 Task: Create ChildIssue0000000625 as Child Issue of Issue Issue0000000313 in Backlog  in Scrum Project Project0000000063 in Jira. Create ChildIssue0000000626 as Child Issue of Issue Issue0000000313 in Backlog  in Scrum Project Project0000000063 in Jira. Create ChildIssue0000000627 as Child Issue of Issue Issue0000000314 in Backlog  in Scrum Project Project0000000063 in Jira. Create ChildIssue0000000628 as Child Issue of Issue Issue0000000314 in Backlog  in Scrum Project Project0000000063 in Jira. Create ChildIssue0000000629 as Child Issue of Issue Issue0000000315 in Backlog  in Scrum Project Project0000000063 in Jira
Action: Mouse moved to (613, 549)
Screenshot: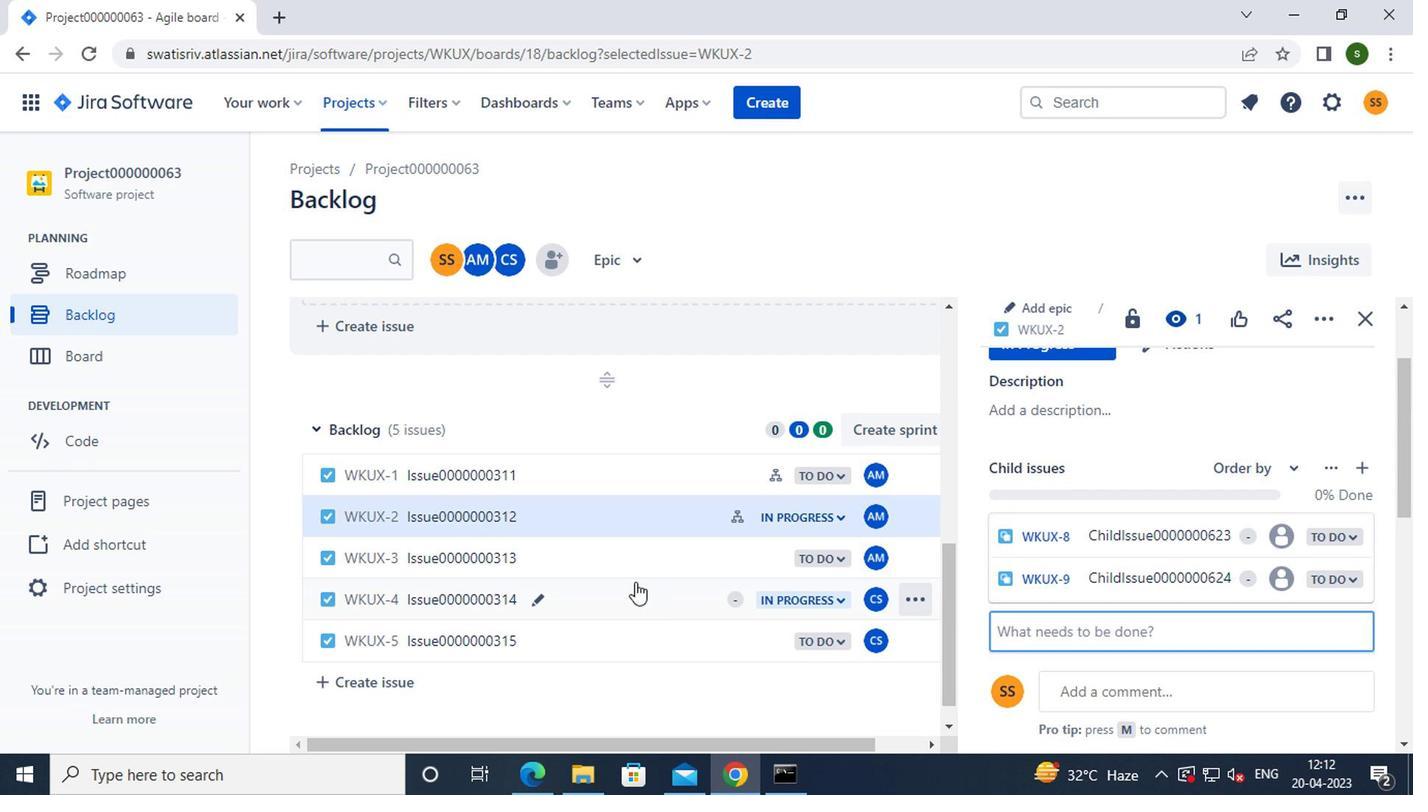 
Action: Mouse pressed left at (613, 549)
Screenshot: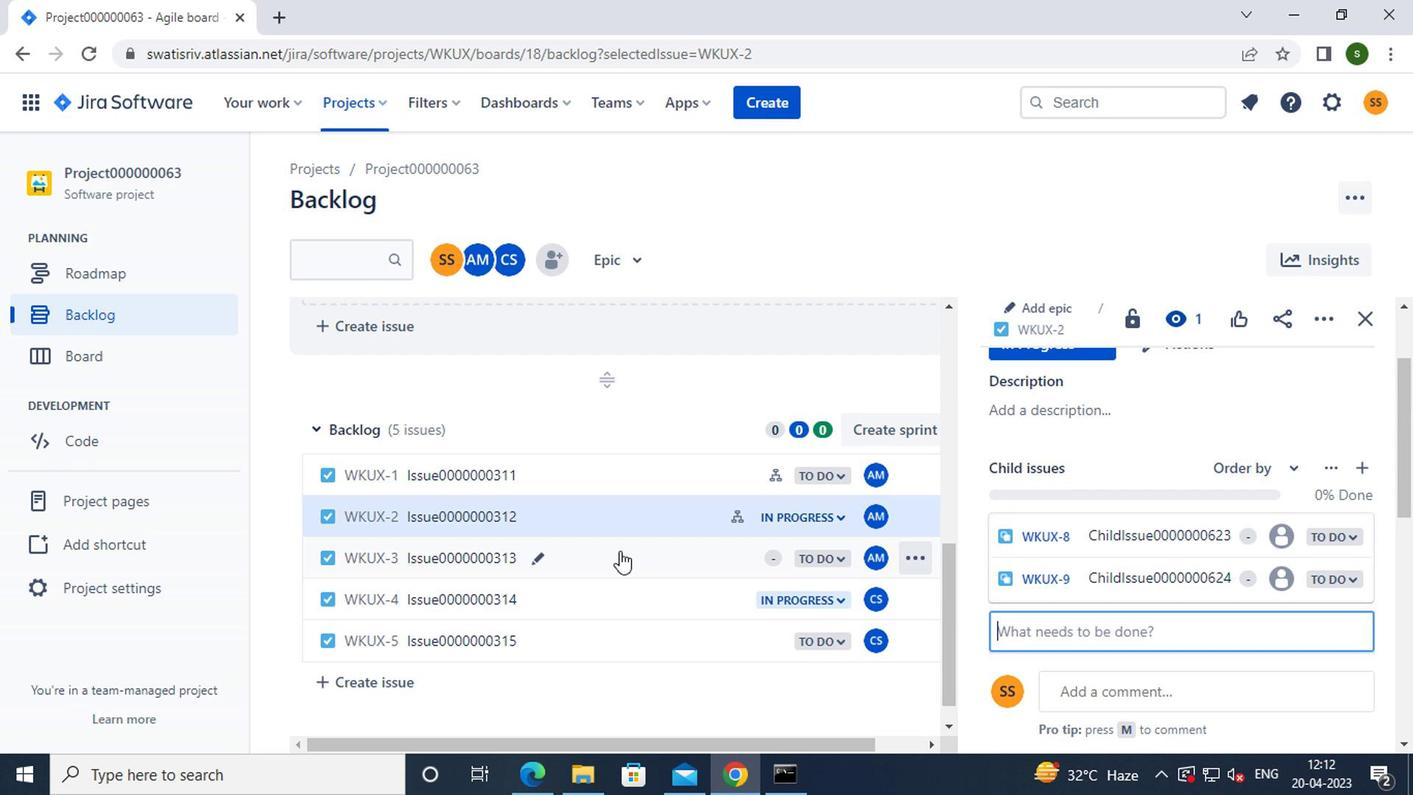 
Action: Mouse moved to (1052, 407)
Screenshot: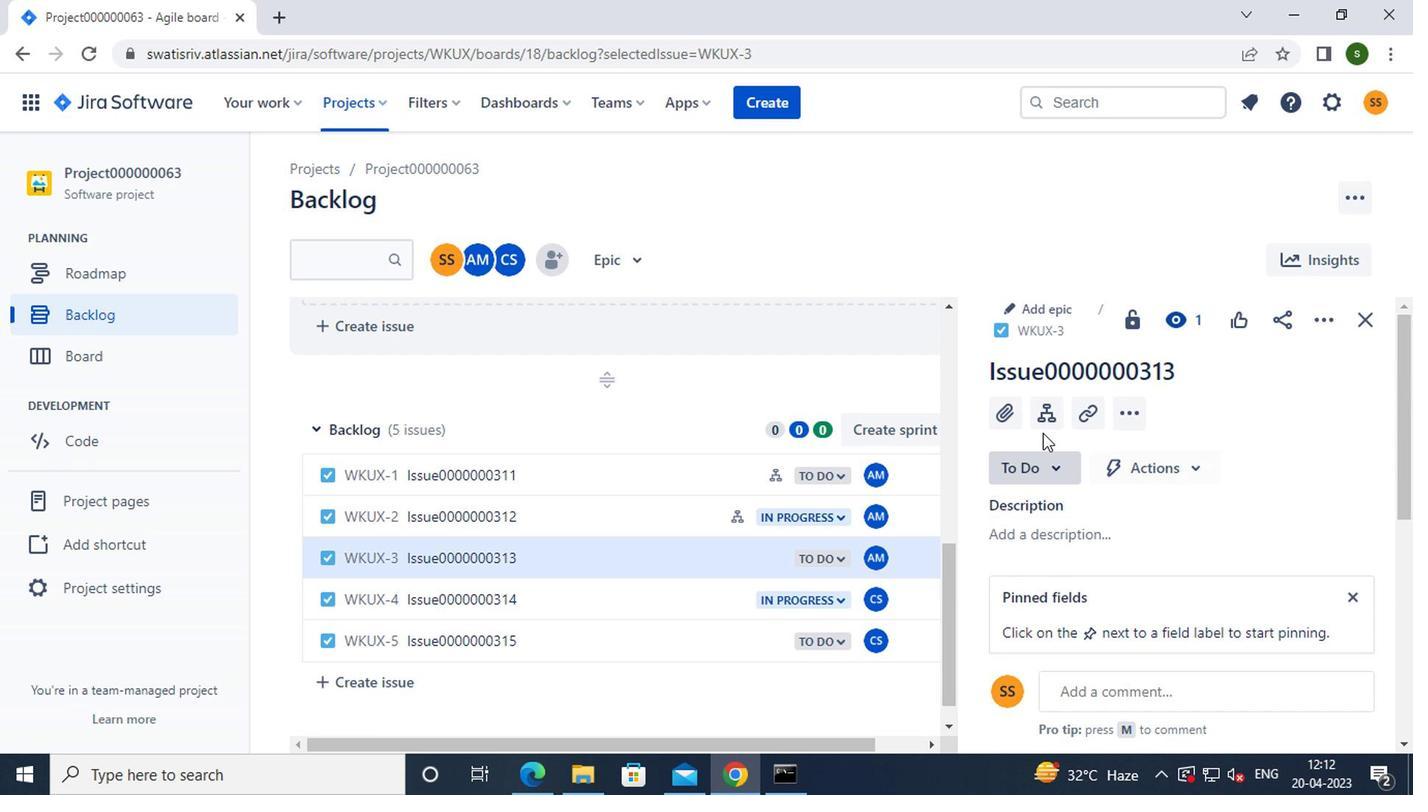 
Action: Mouse pressed left at (1052, 407)
Screenshot: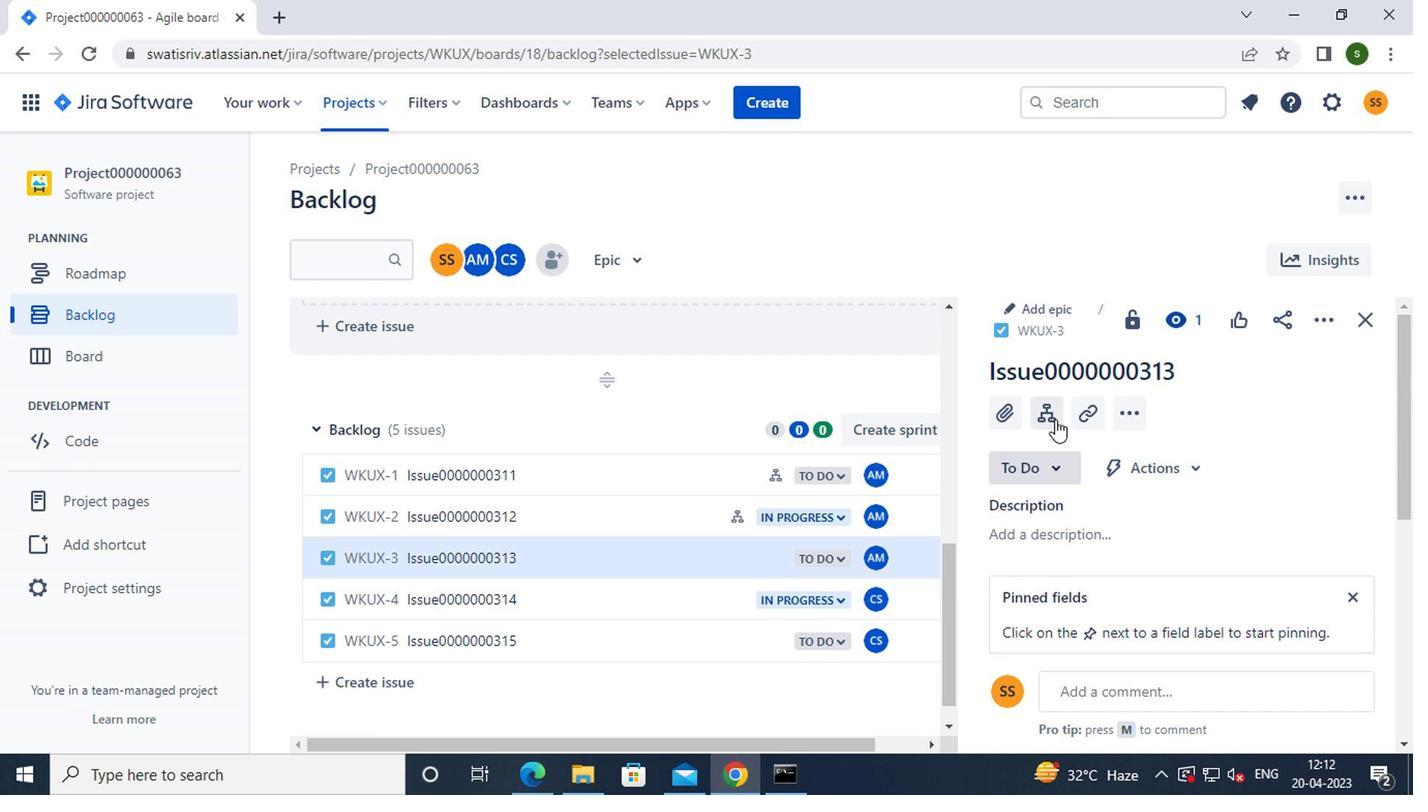 
Action: Mouse moved to (1069, 507)
Screenshot: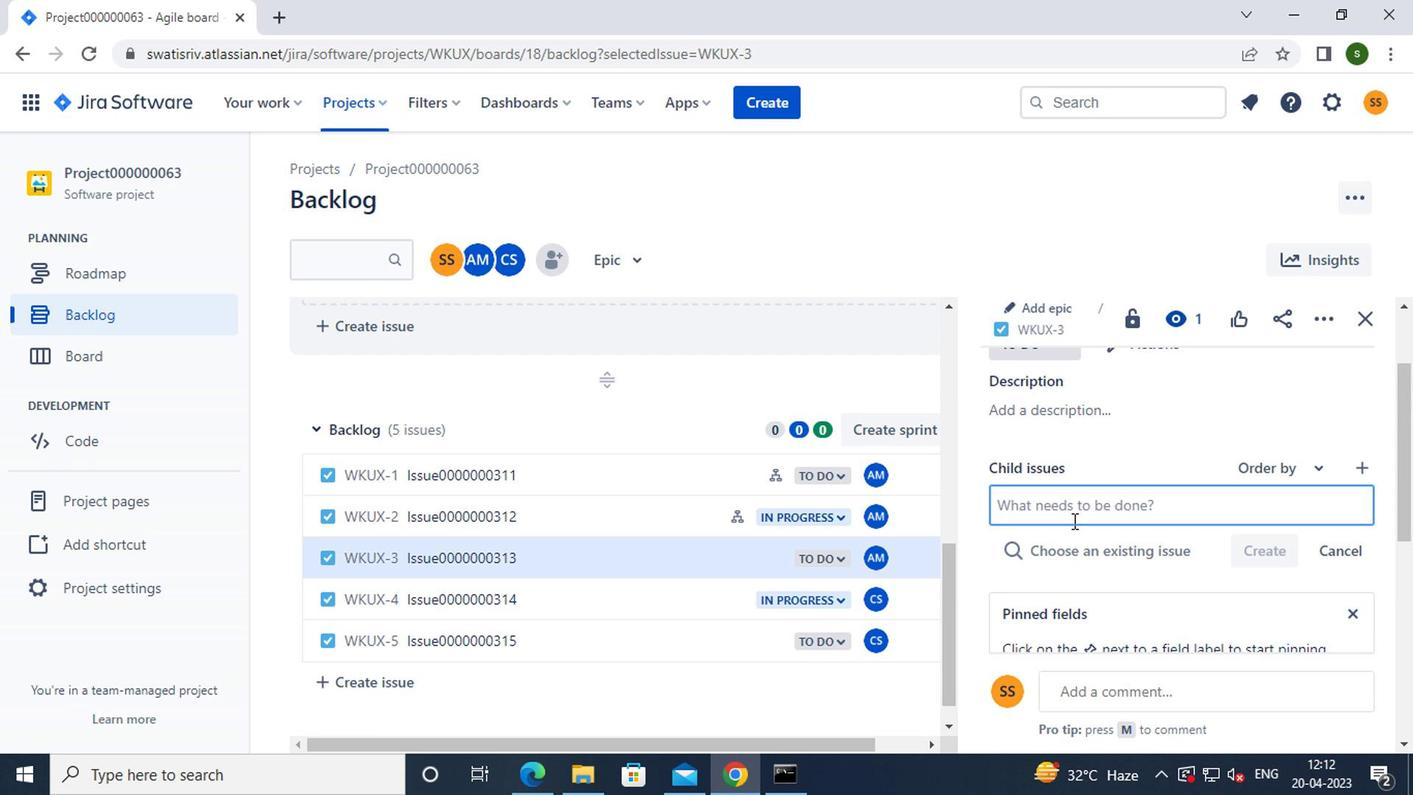 
Action: Key pressed c<Key.caps_lock>hild<Key.caps_lock>i<Key.caps_lock>ssue0000000625
Screenshot: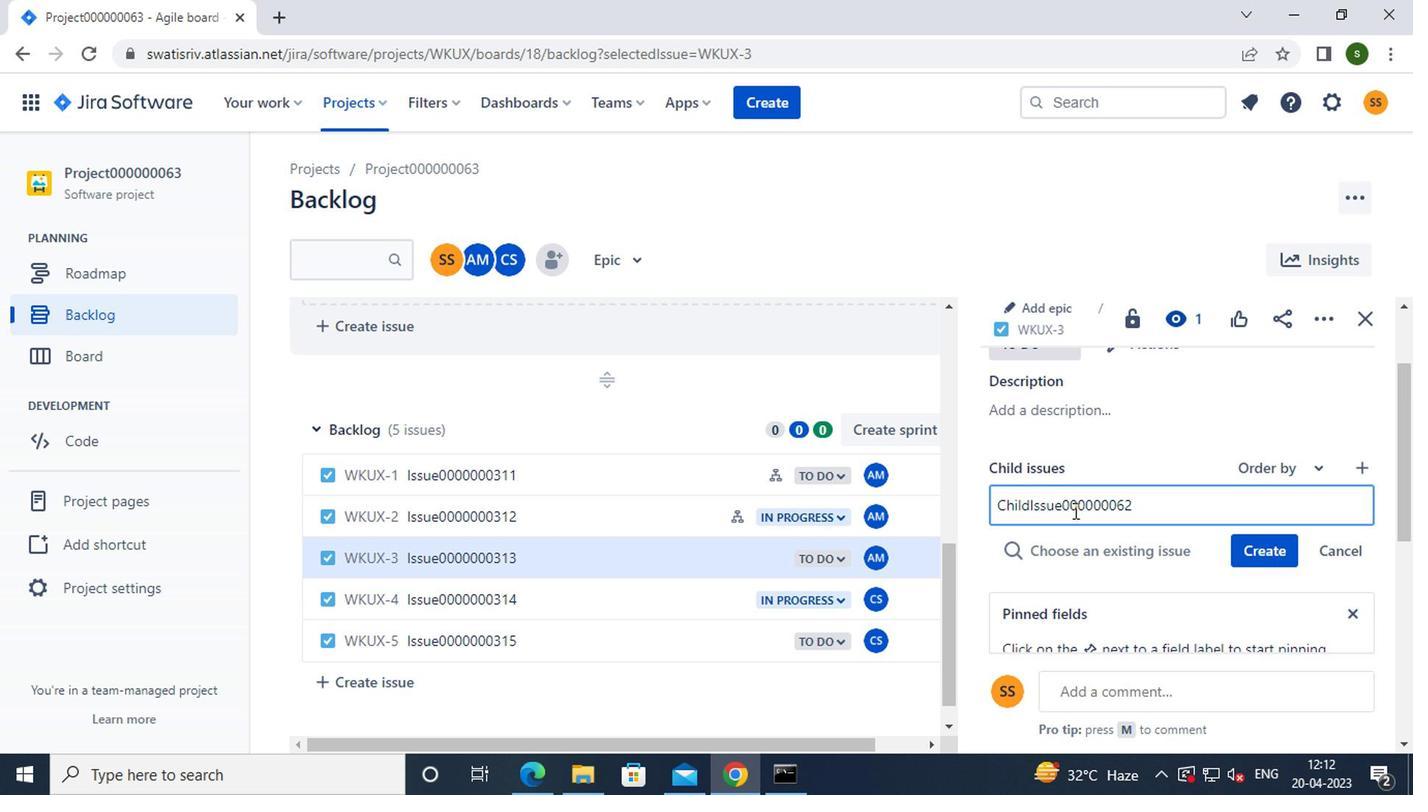 
Action: Mouse moved to (1255, 541)
Screenshot: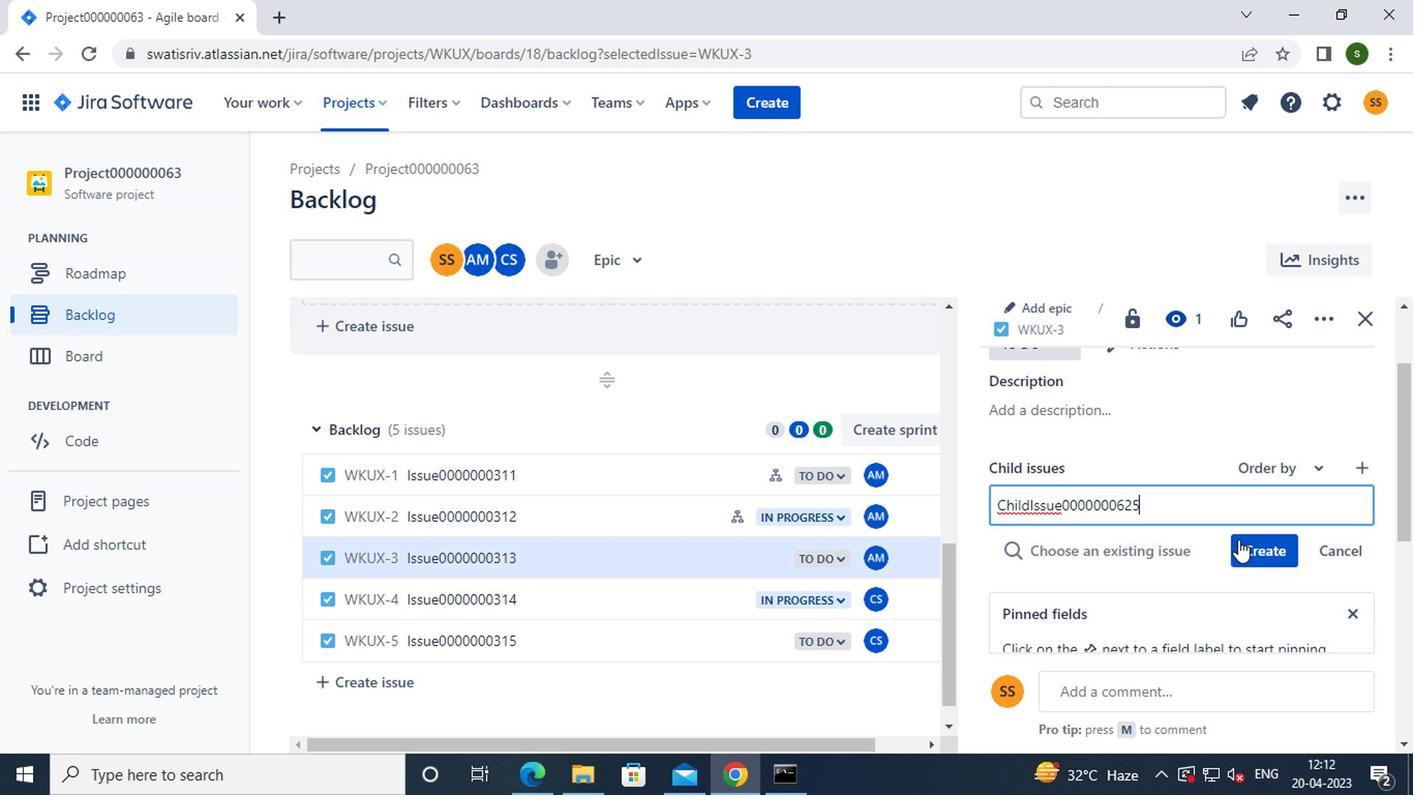 
Action: Mouse pressed left at (1255, 541)
Screenshot: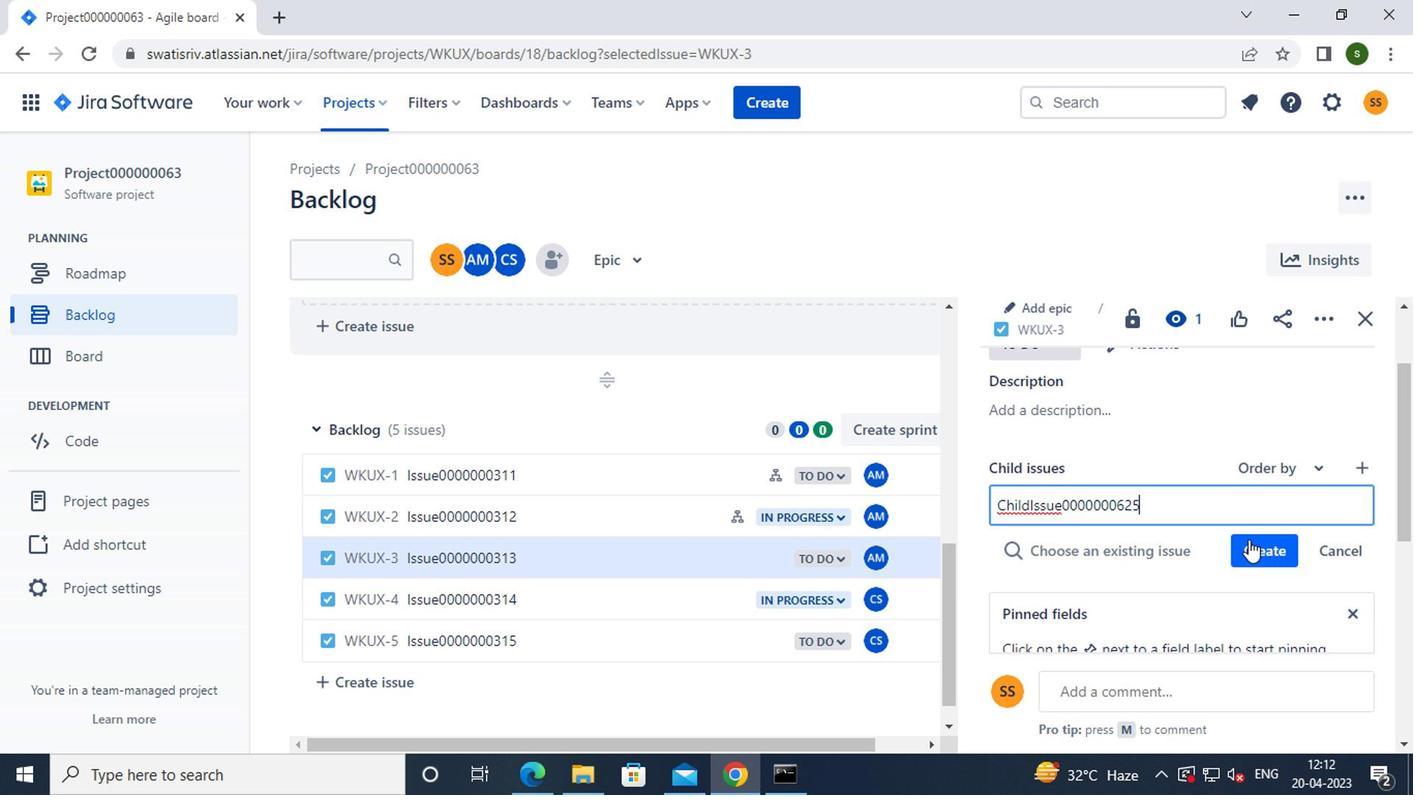 
Action: Mouse moved to (1183, 563)
Screenshot: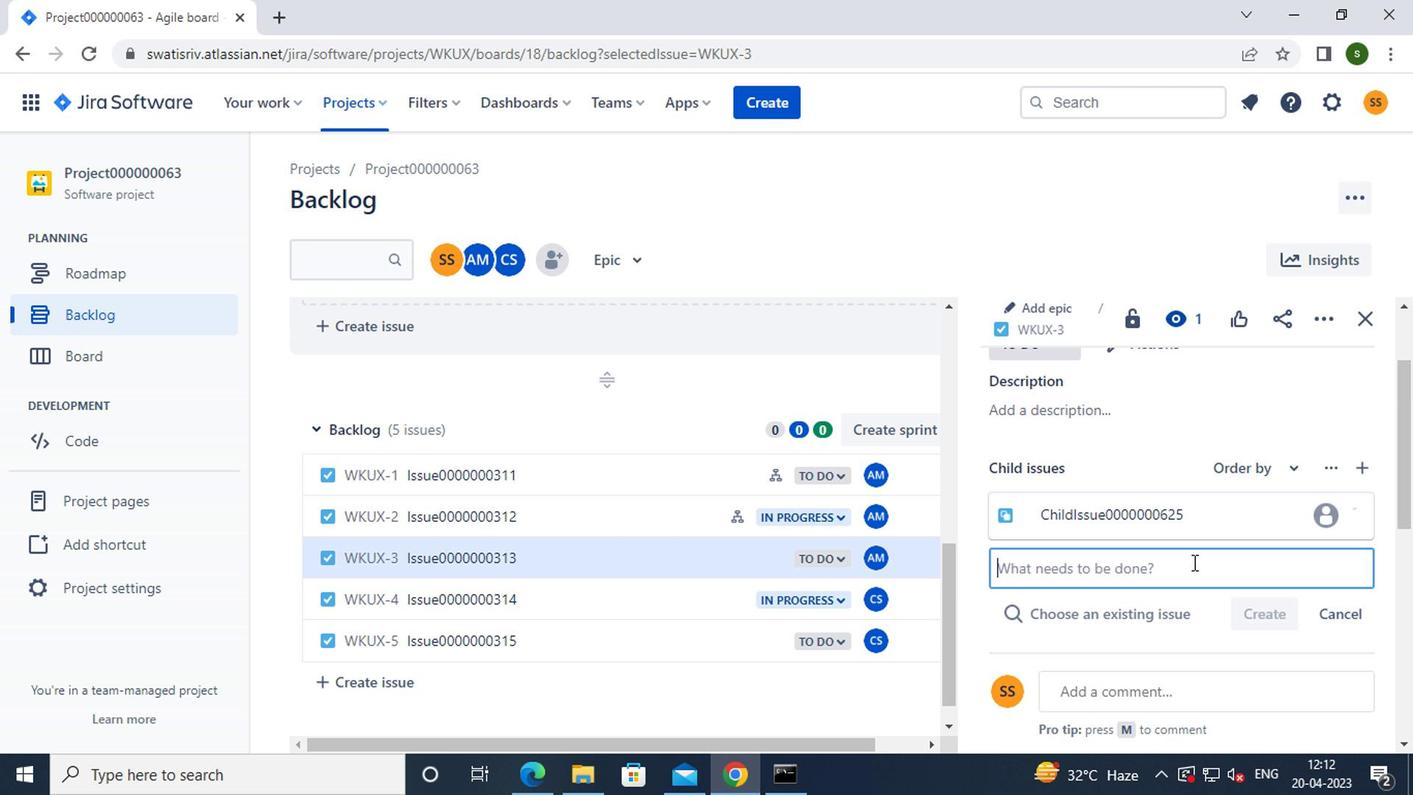 
Action: Key pressed <Key.caps_lock>c<Key.caps_lock>hild<Key.caps_lock>i<Key.caps_lock>ssue0000000626
Screenshot: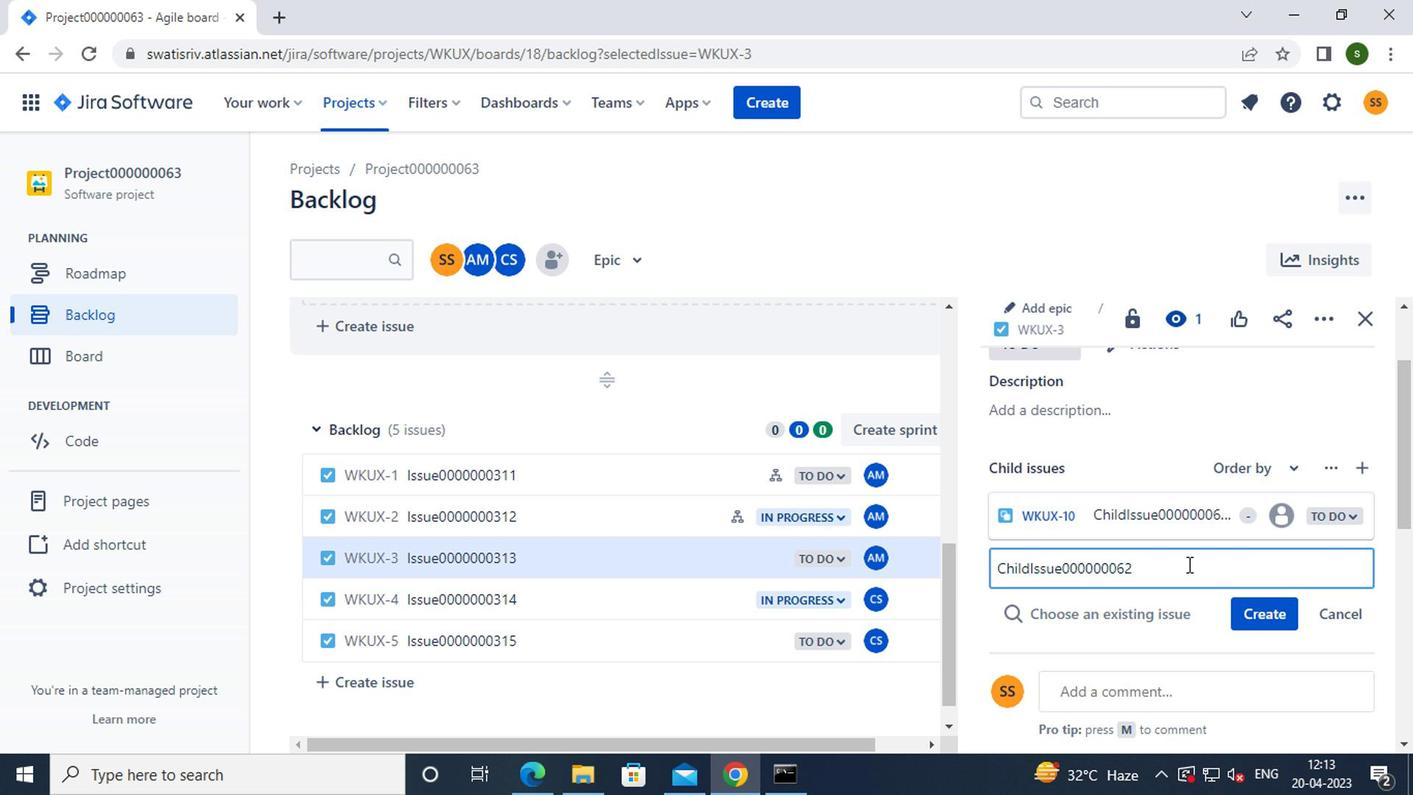 
Action: Mouse moved to (1230, 612)
Screenshot: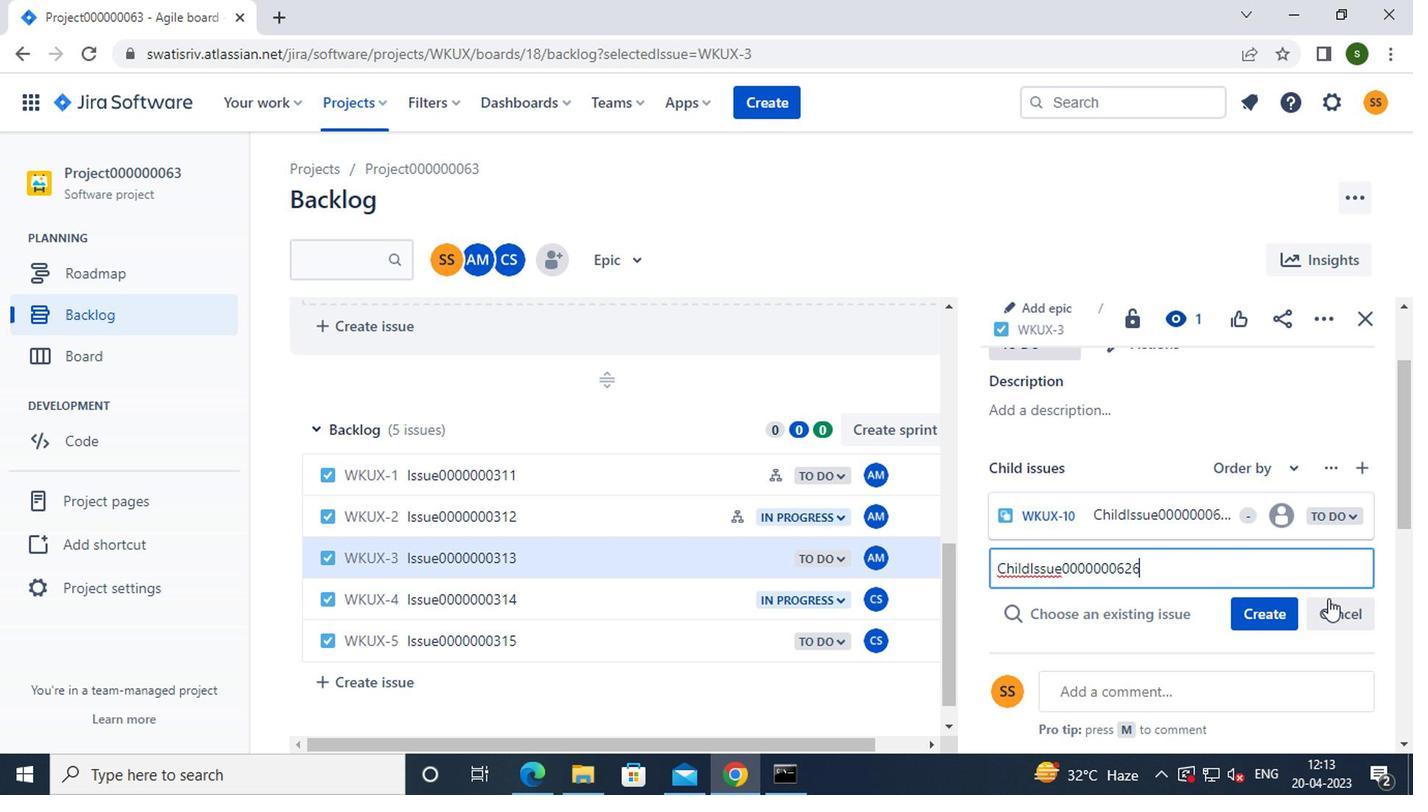 
Action: Mouse pressed left at (1230, 612)
Screenshot: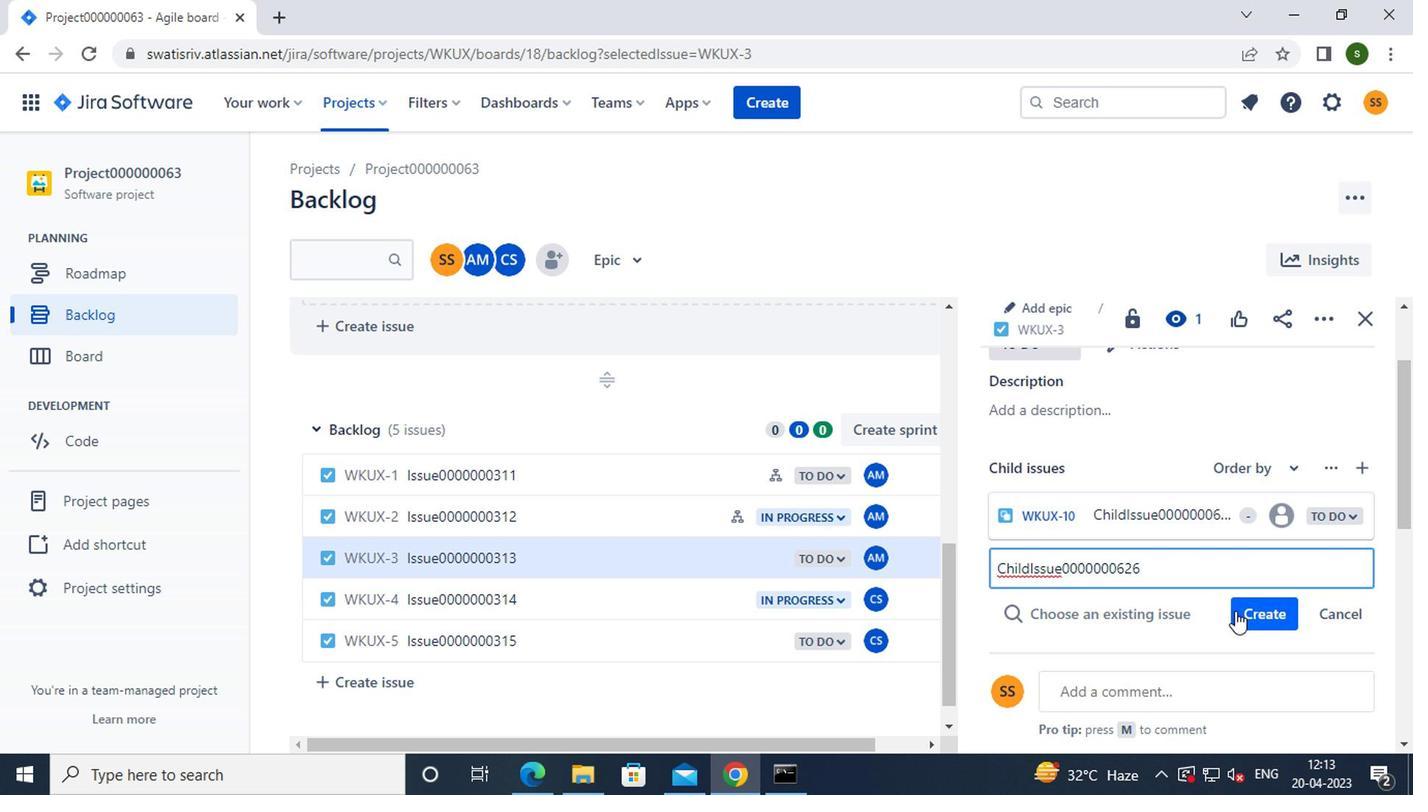 
Action: Mouse moved to (694, 587)
Screenshot: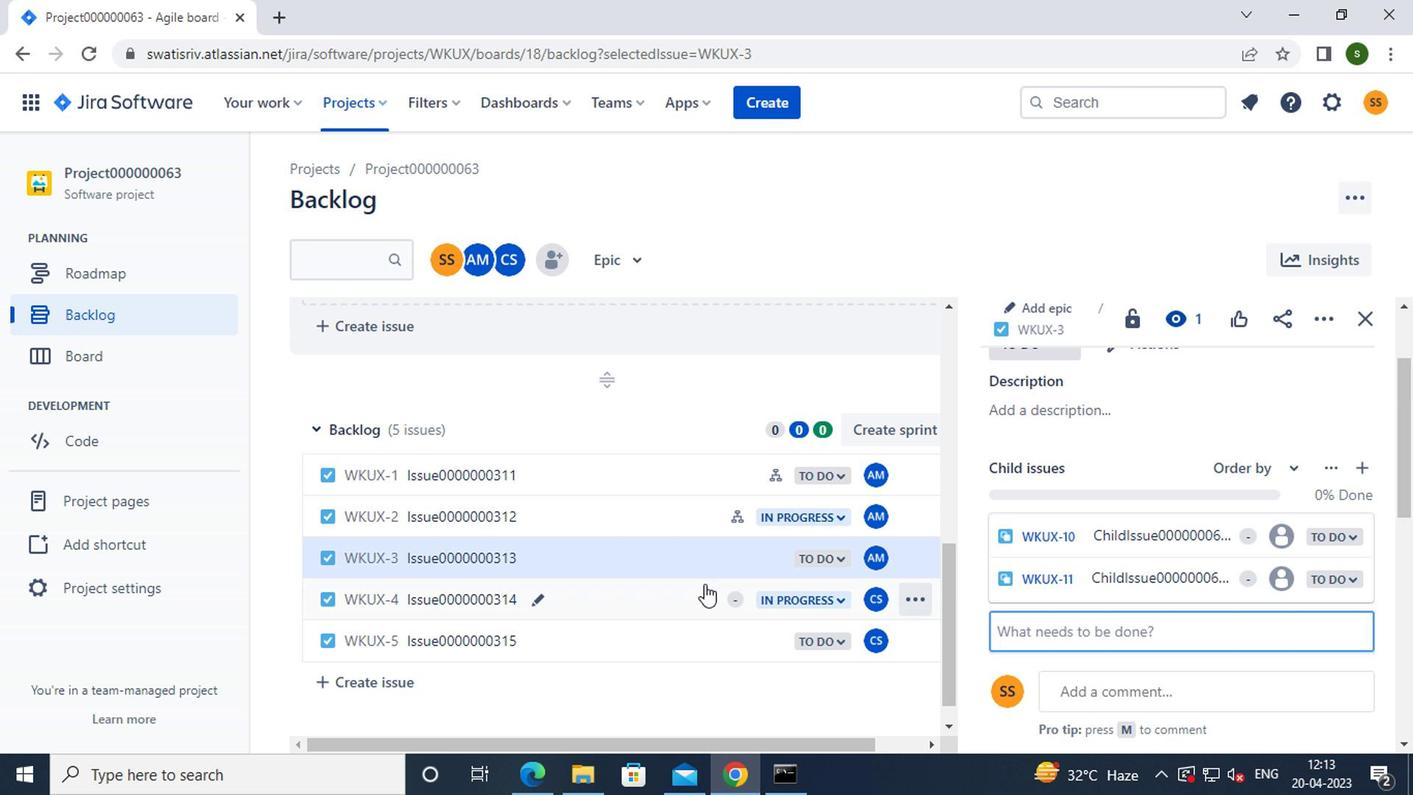 
Action: Mouse pressed left at (694, 587)
Screenshot: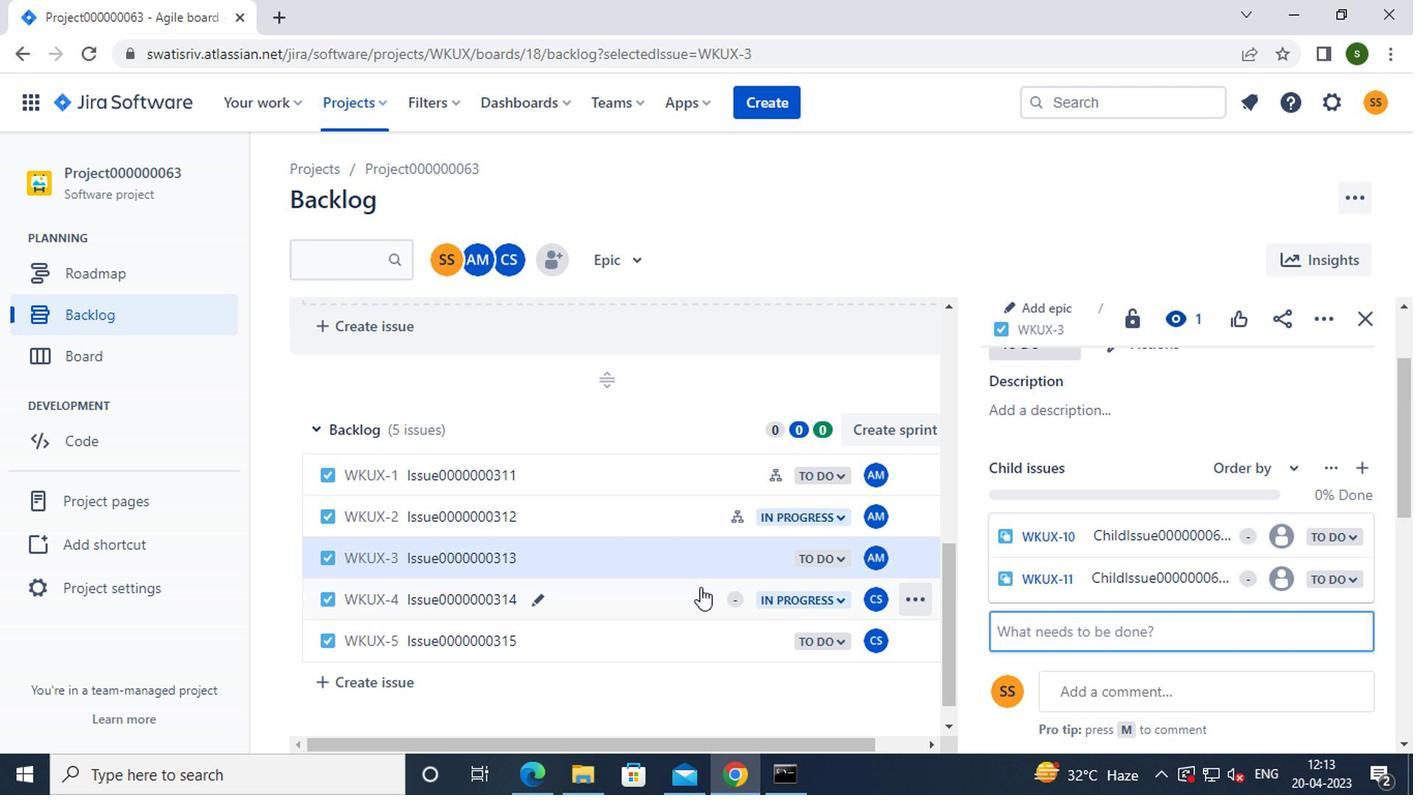 
Action: Mouse moved to (1046, 415)
Screenshot: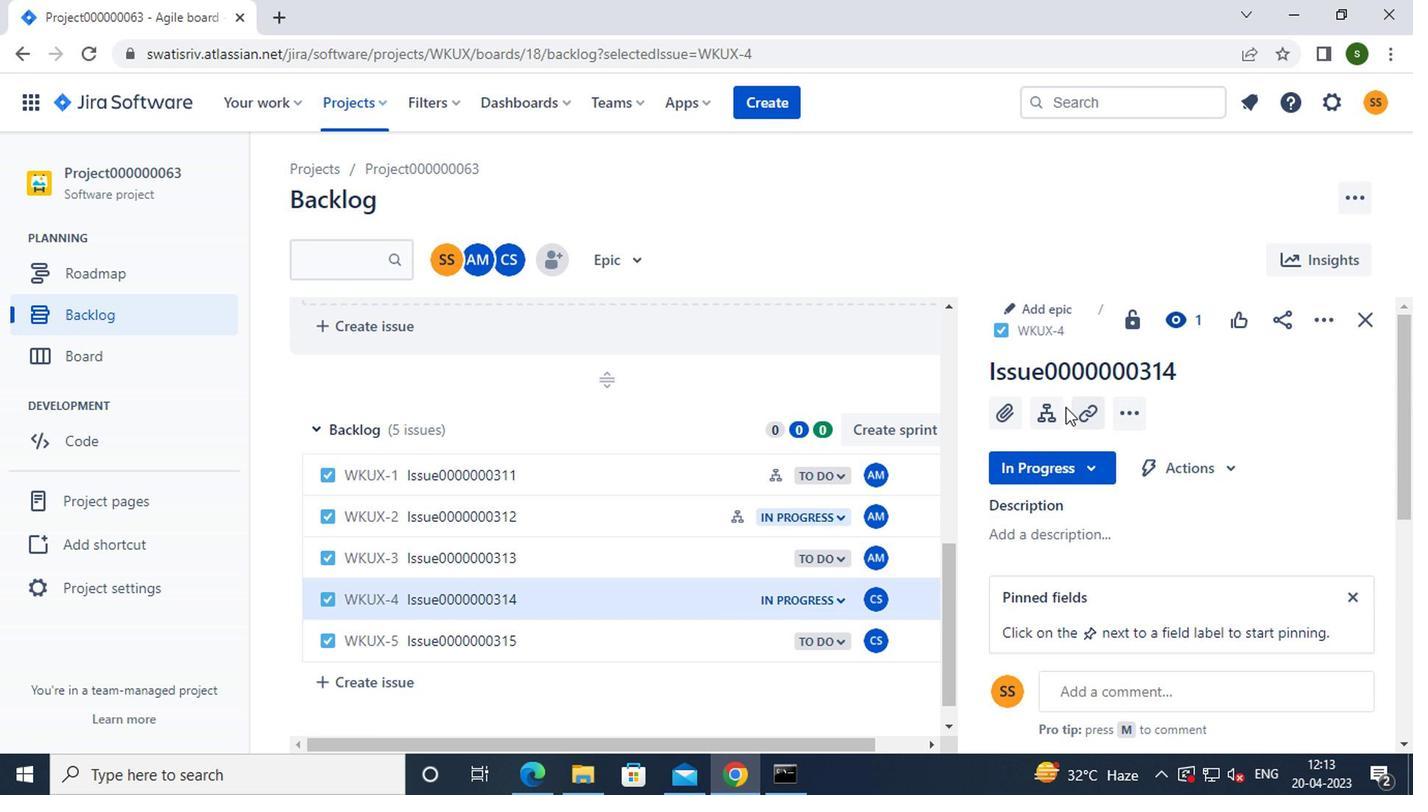 
Action: Mouse pressed left at (1046, 415)
Screenshot: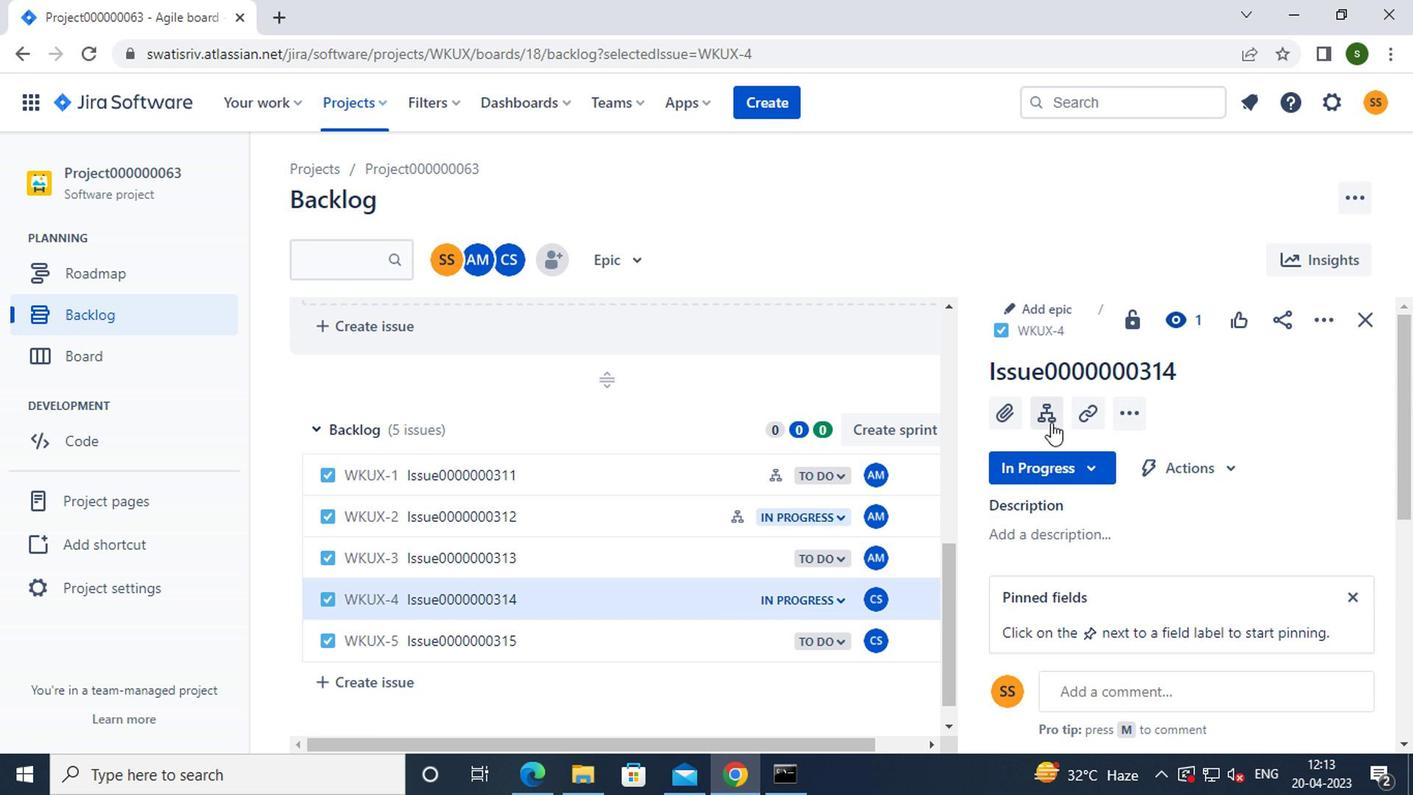 
Action: Mouse moved to (1065, 499)
Screenshot: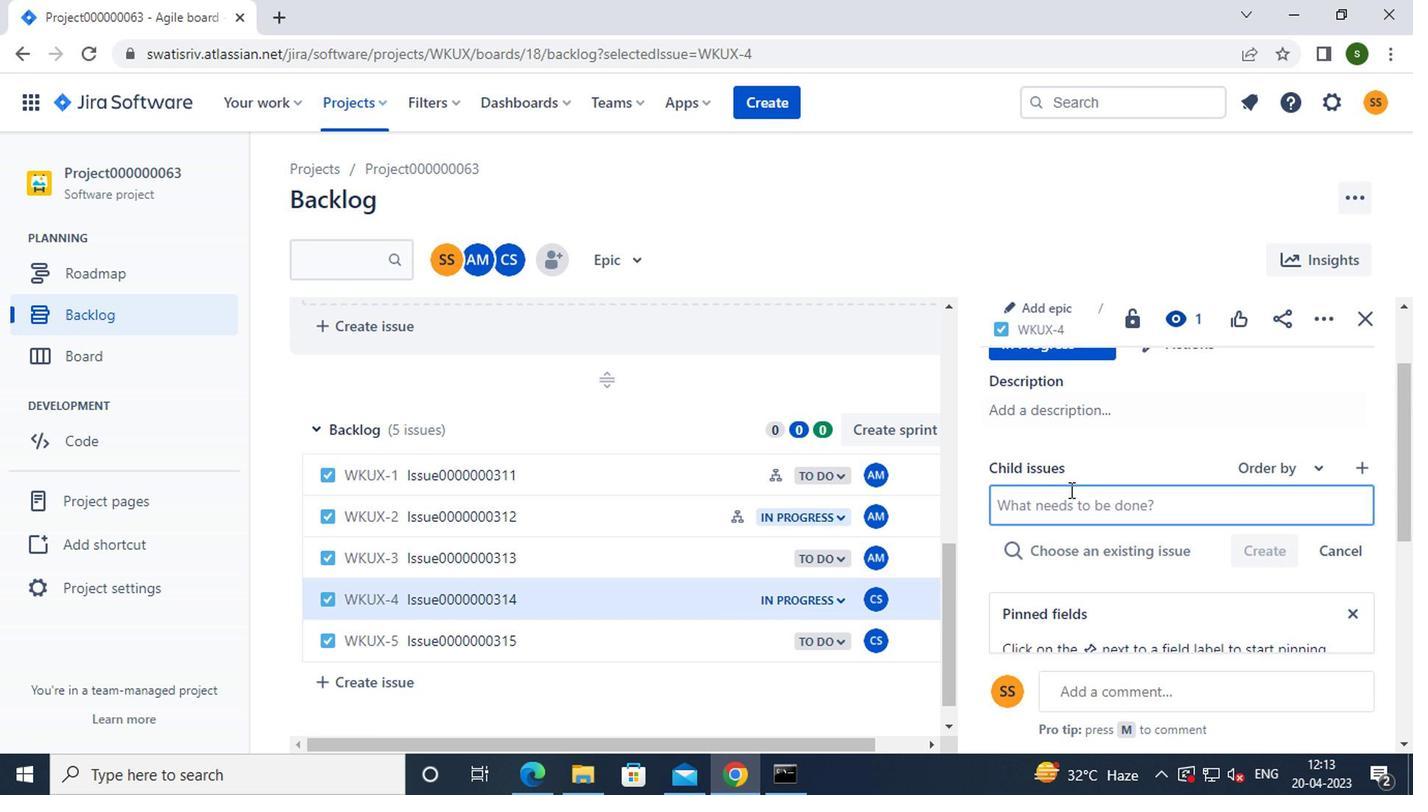 
Action: Key pressed <Key.caps_lock>c<Key.caps_lock>hild<Key.caps_lock>i<Key.caps_lock>ssue0000000627
Screenshot: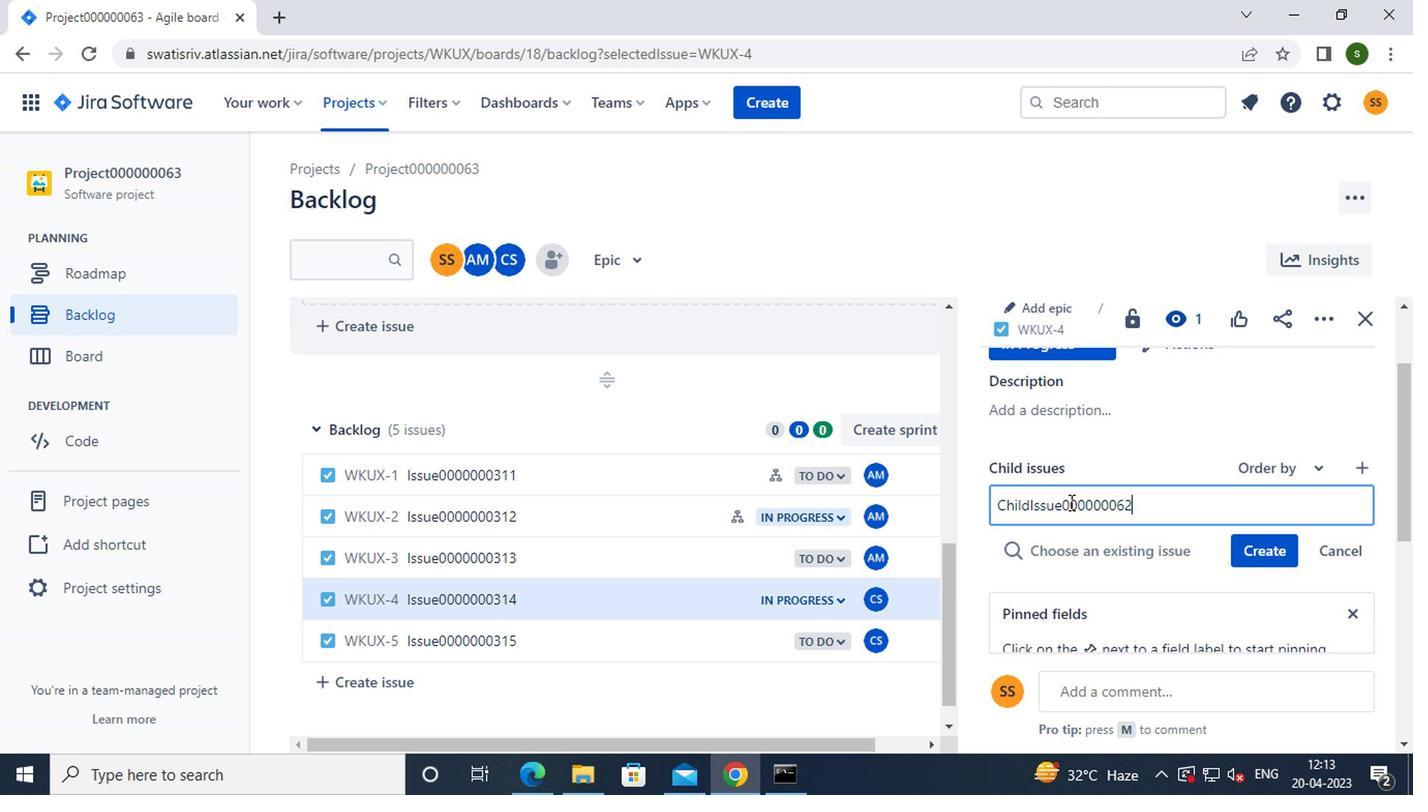 
Action: Mouse moved to (1252, 539)
Screenshot: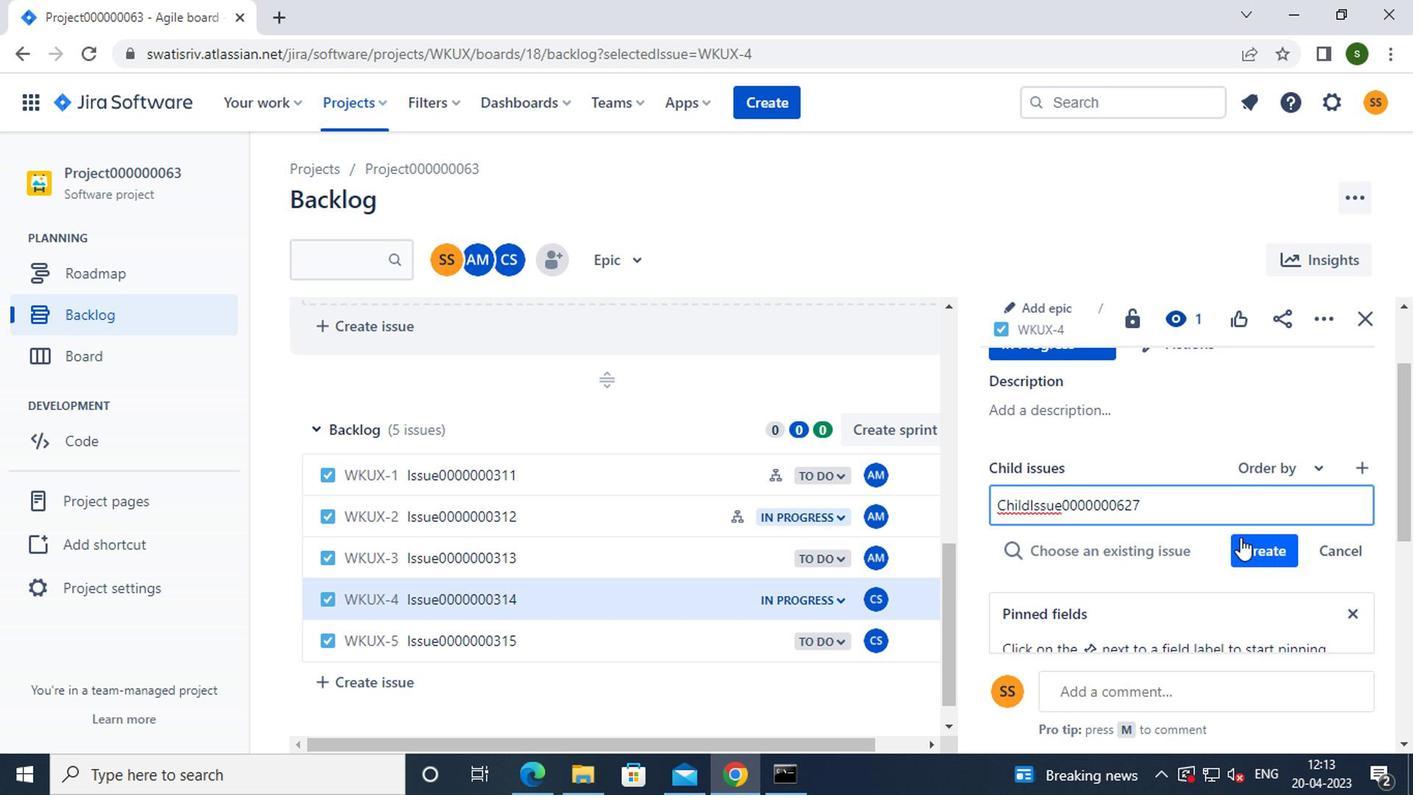 
Action: Mouse pressed left at (1252, 539)
Screenshot: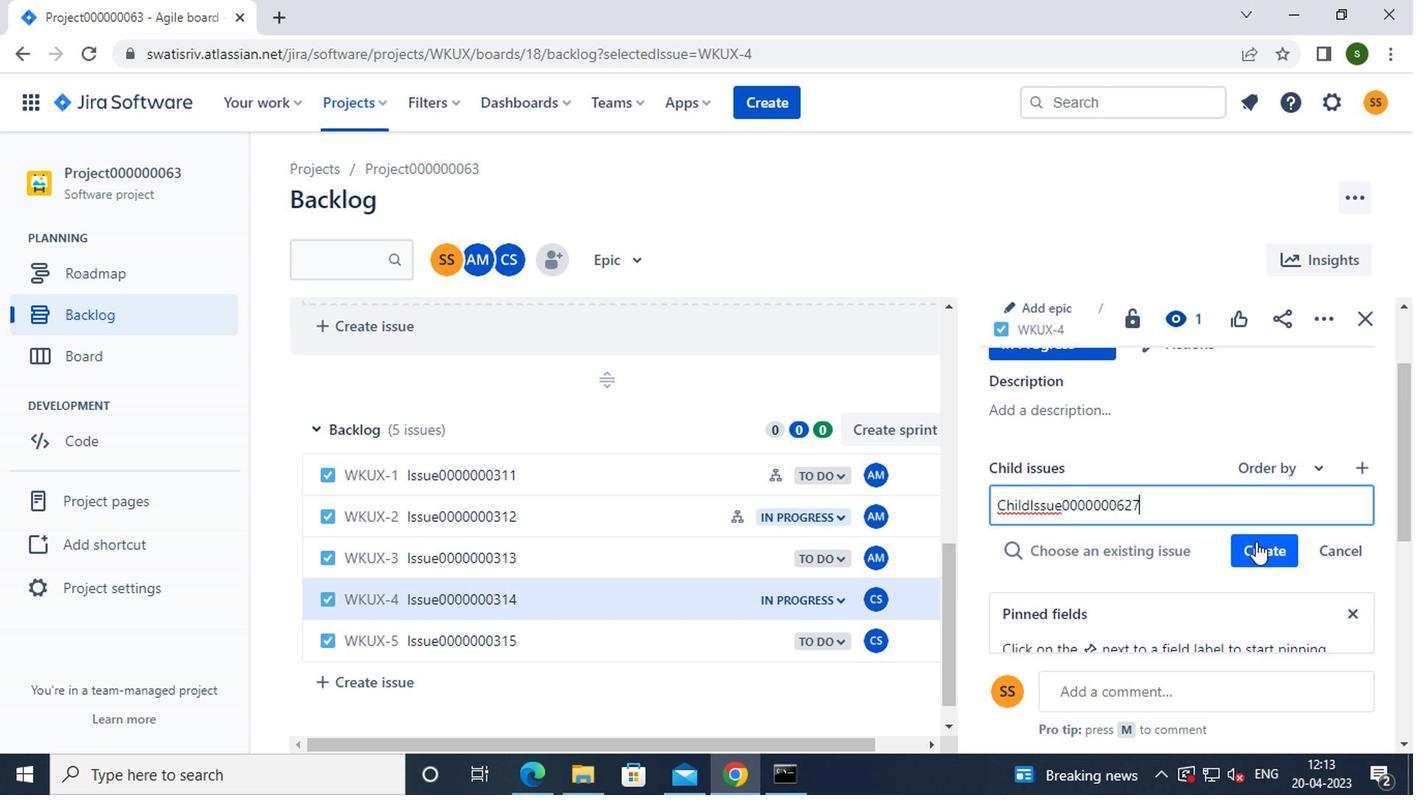 
Action: Mouse moved to (1133, 566)
Screenshot: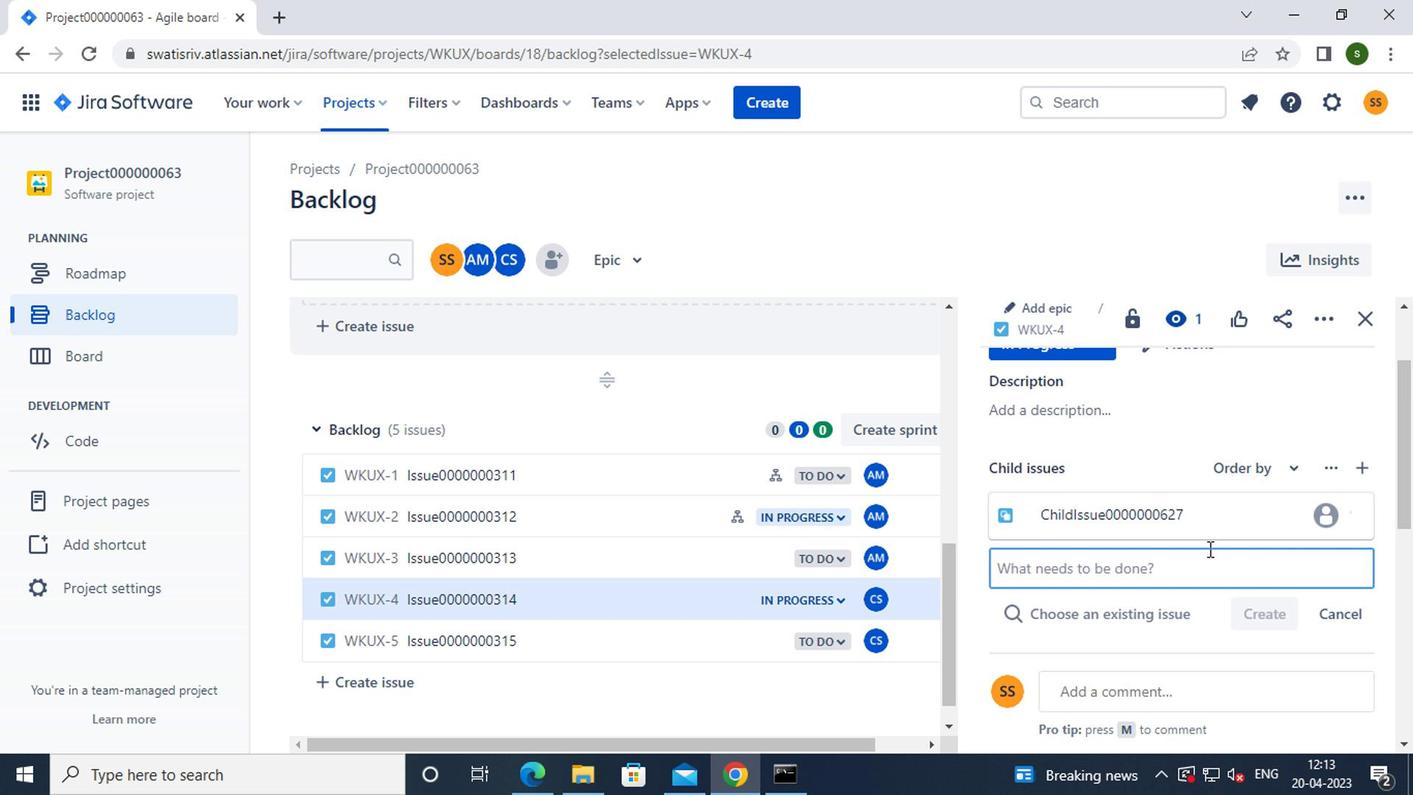 
Action: Key pressed <Key.caps_lock>c<Key.caps_lock>hild<Key.caps_lock>i<Key.caps_lock>ssue0000000628
Screenshot: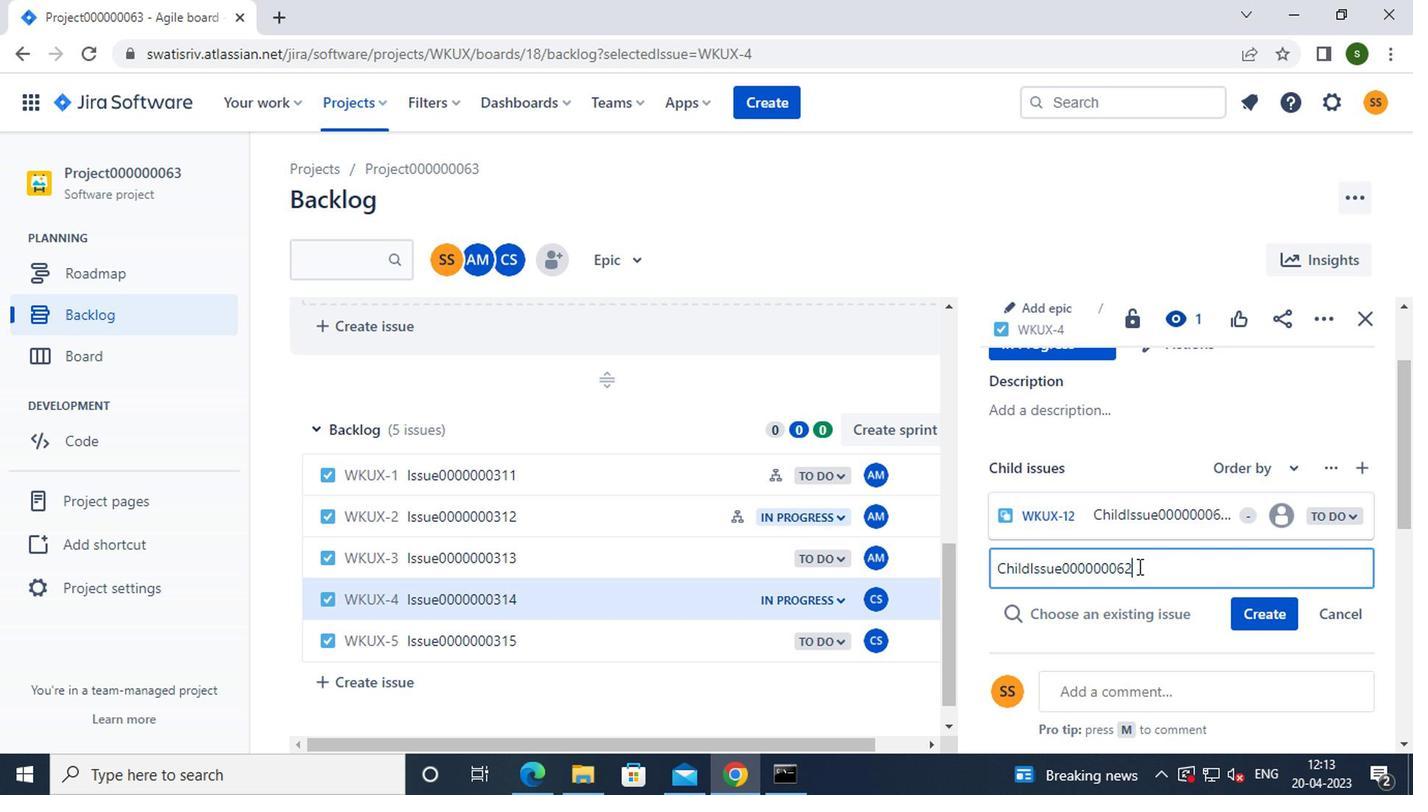 
Action: Mouse moved to (1261, 613)
Screenshot: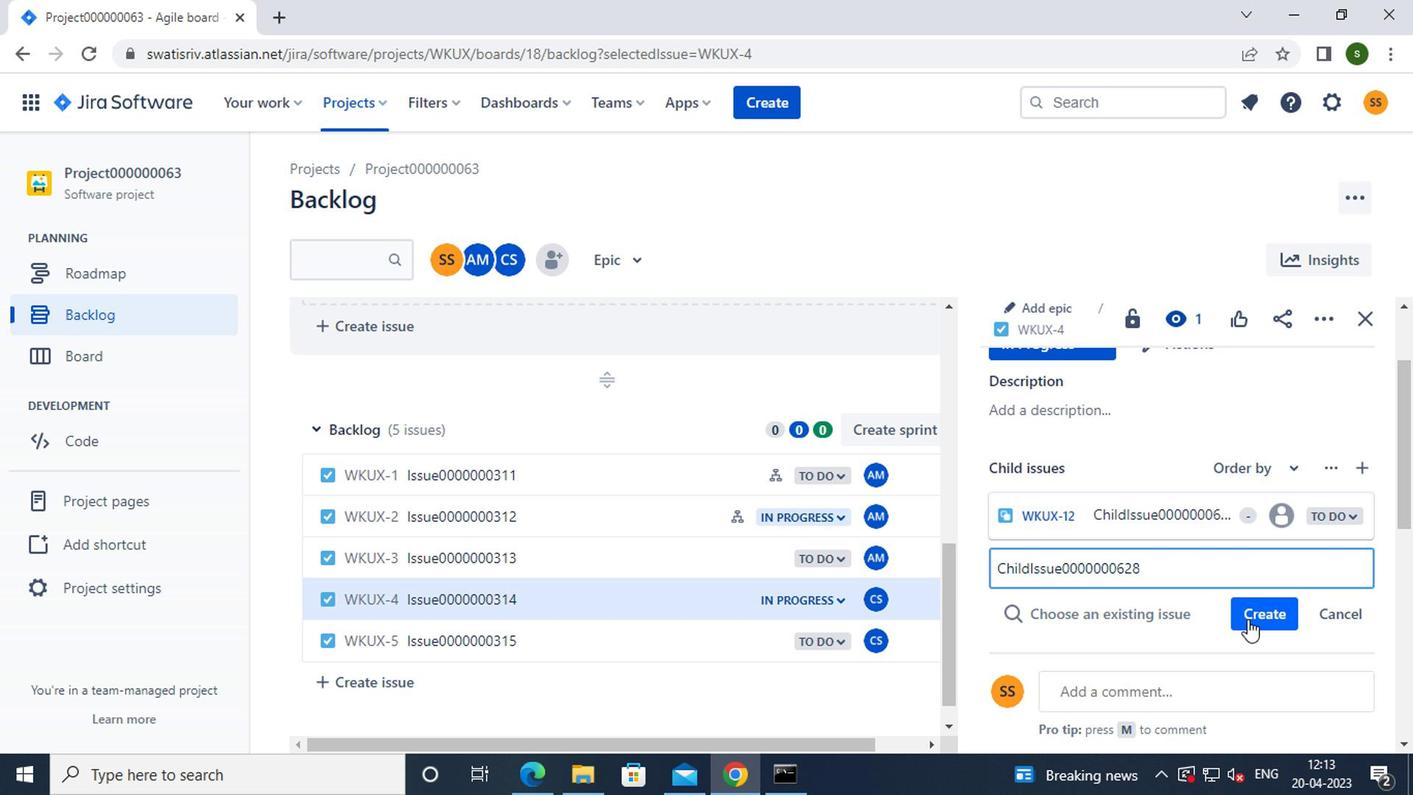 
Action: Mouse pressed left at (1261, 613)
Screenshot: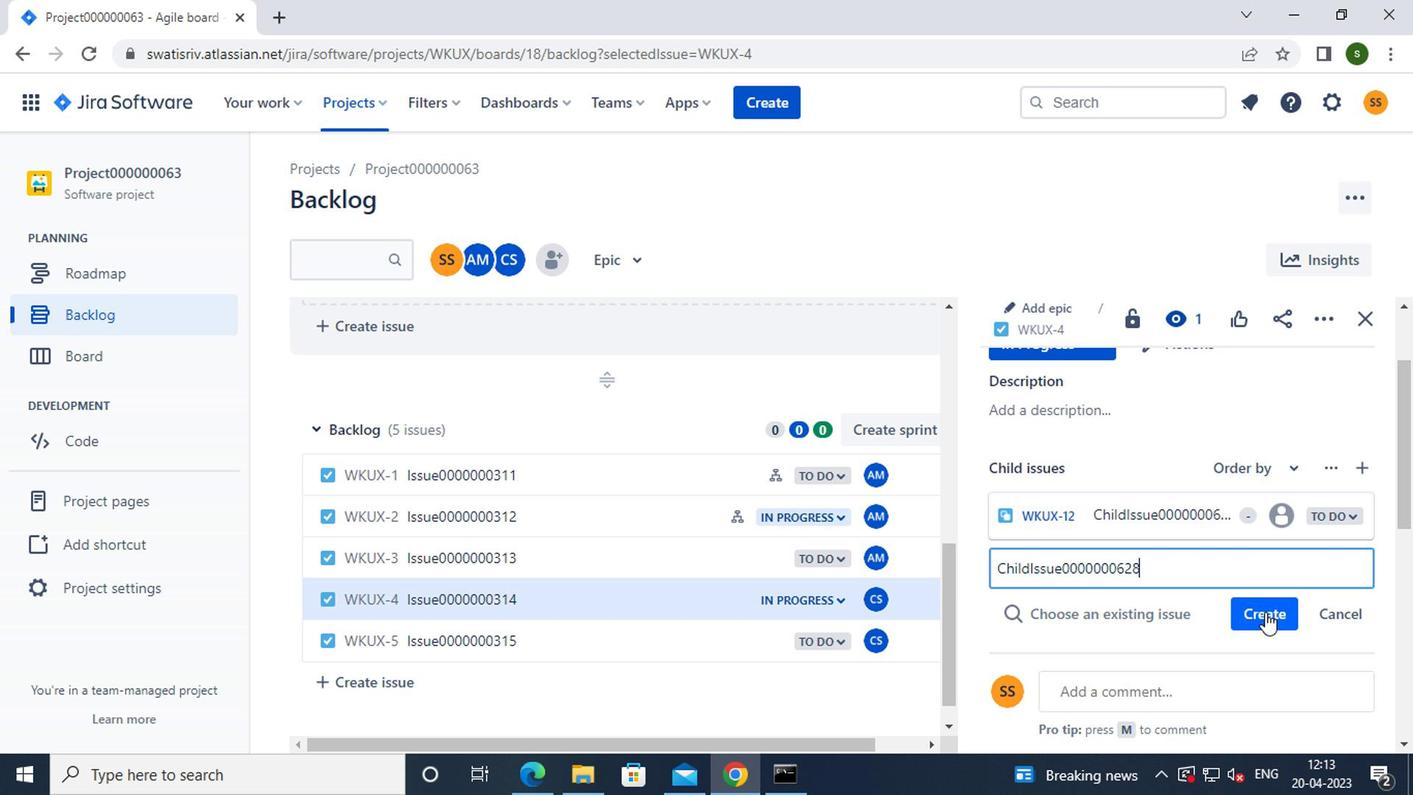 
Action: Mouse moved to (640, 633)
Screenshot: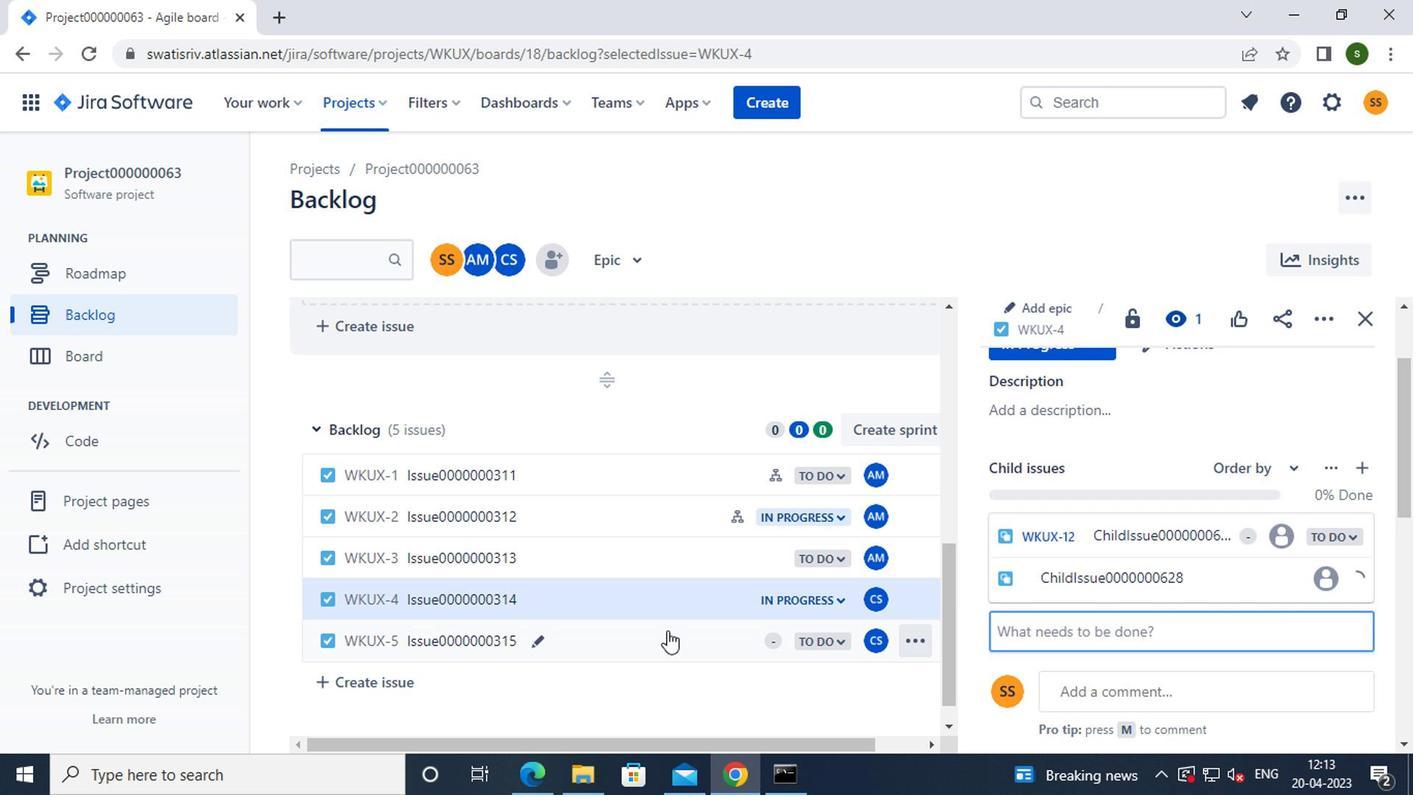 
Action: Mouse pressed left at (640, 633)
Screenshot: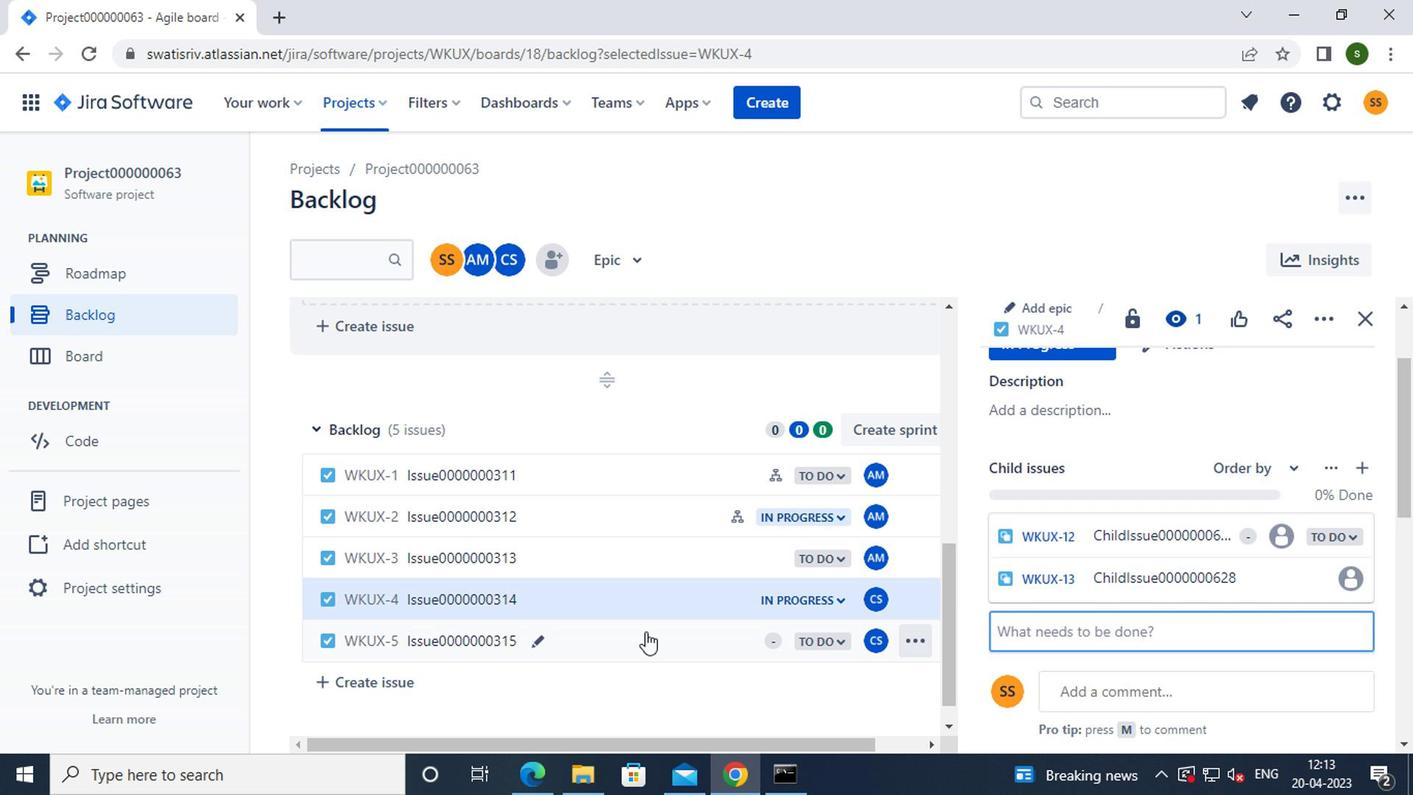 
Action: Mouse moved to (1042, 416)
Screenshot: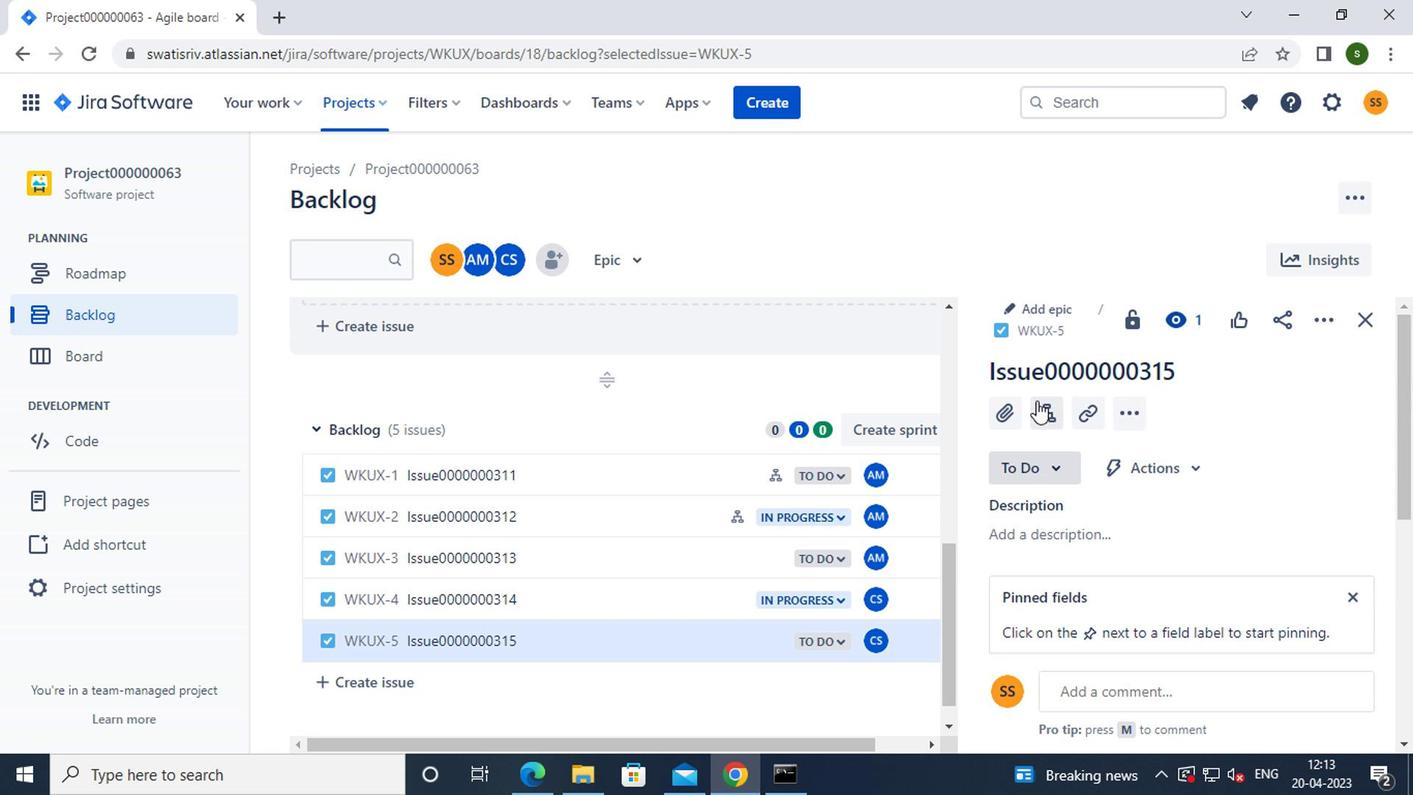 
Action: Mouse pressed left at (1042, 416)
Screenshot: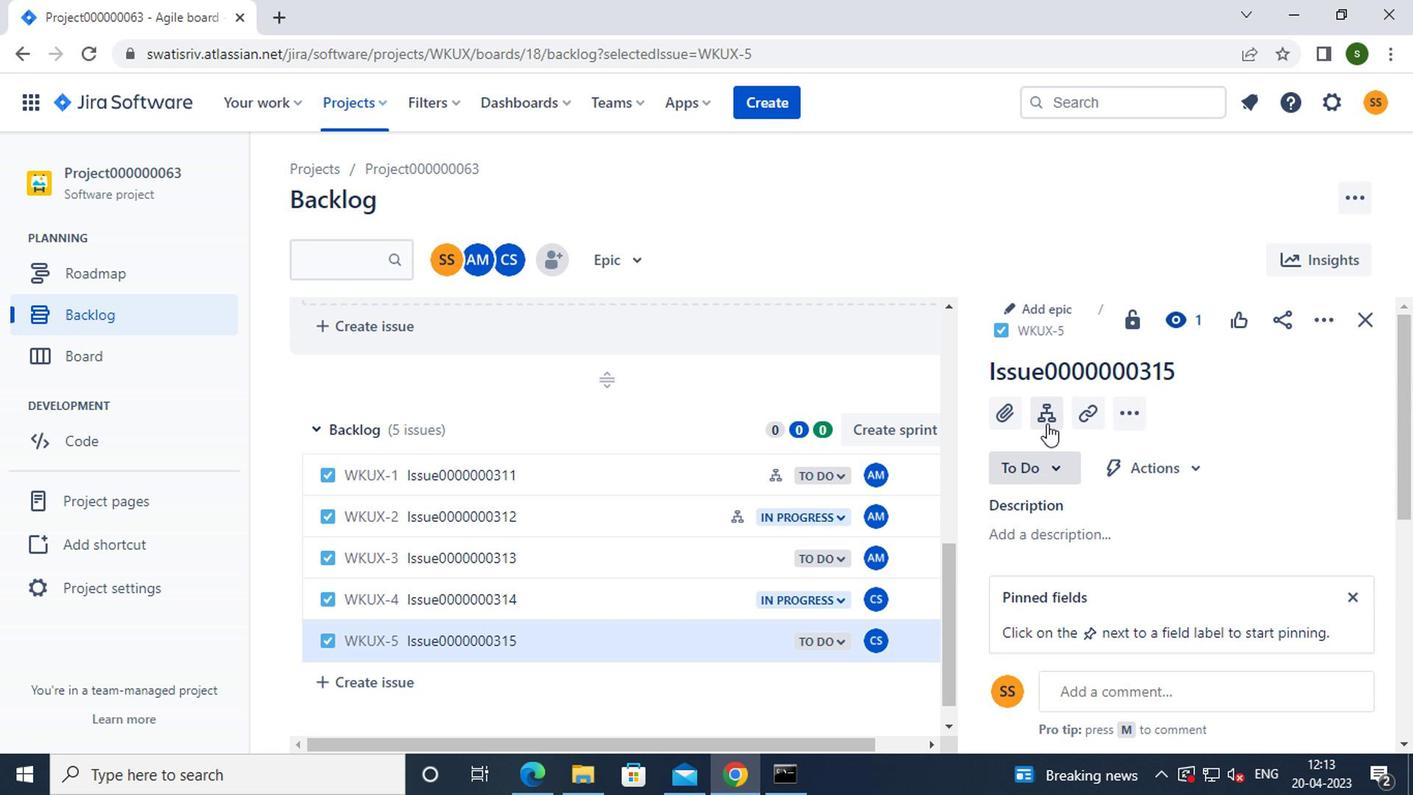 
Action: Mouse moved to (1080, 511)
Screenshot: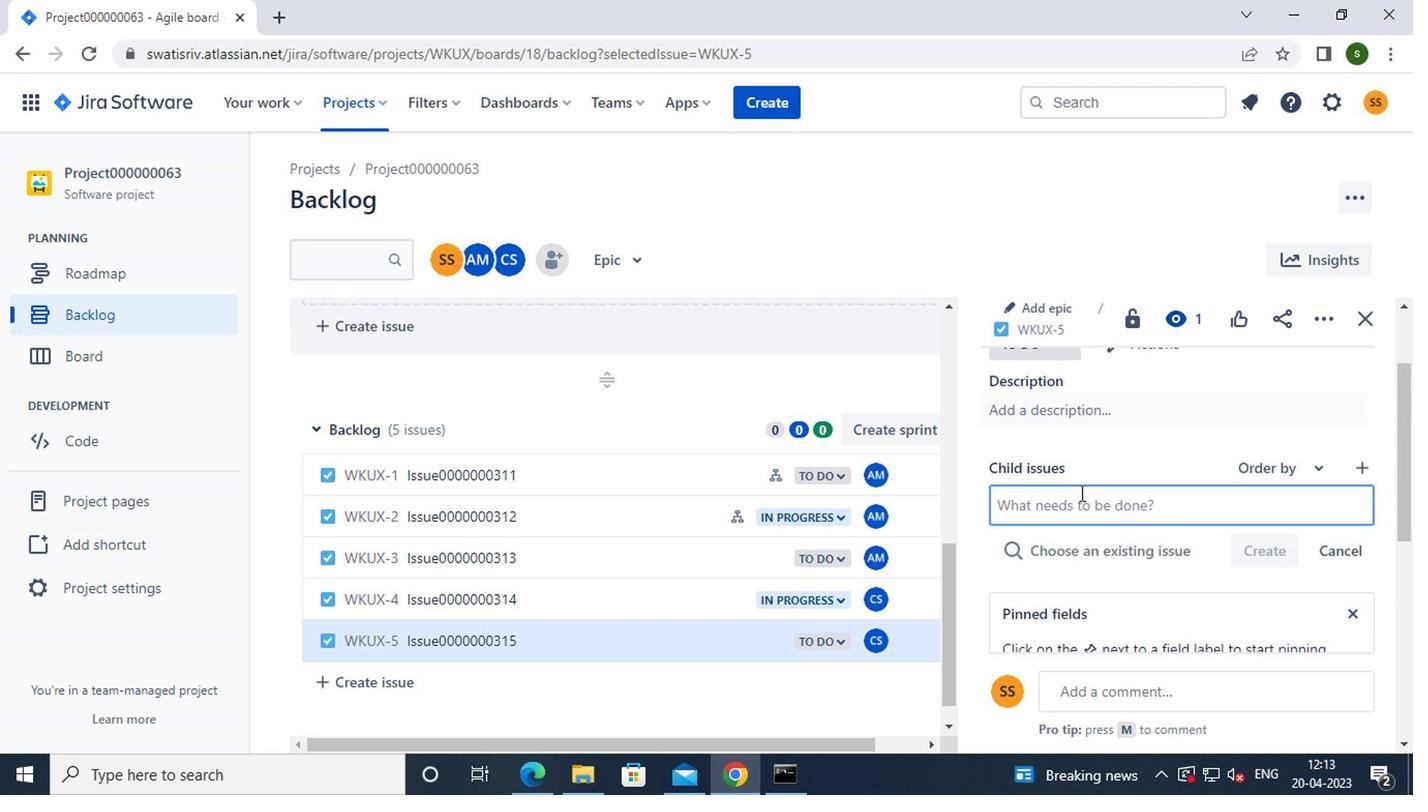 
Action: Mouse pressed left at (1080, 511)
Screenshot: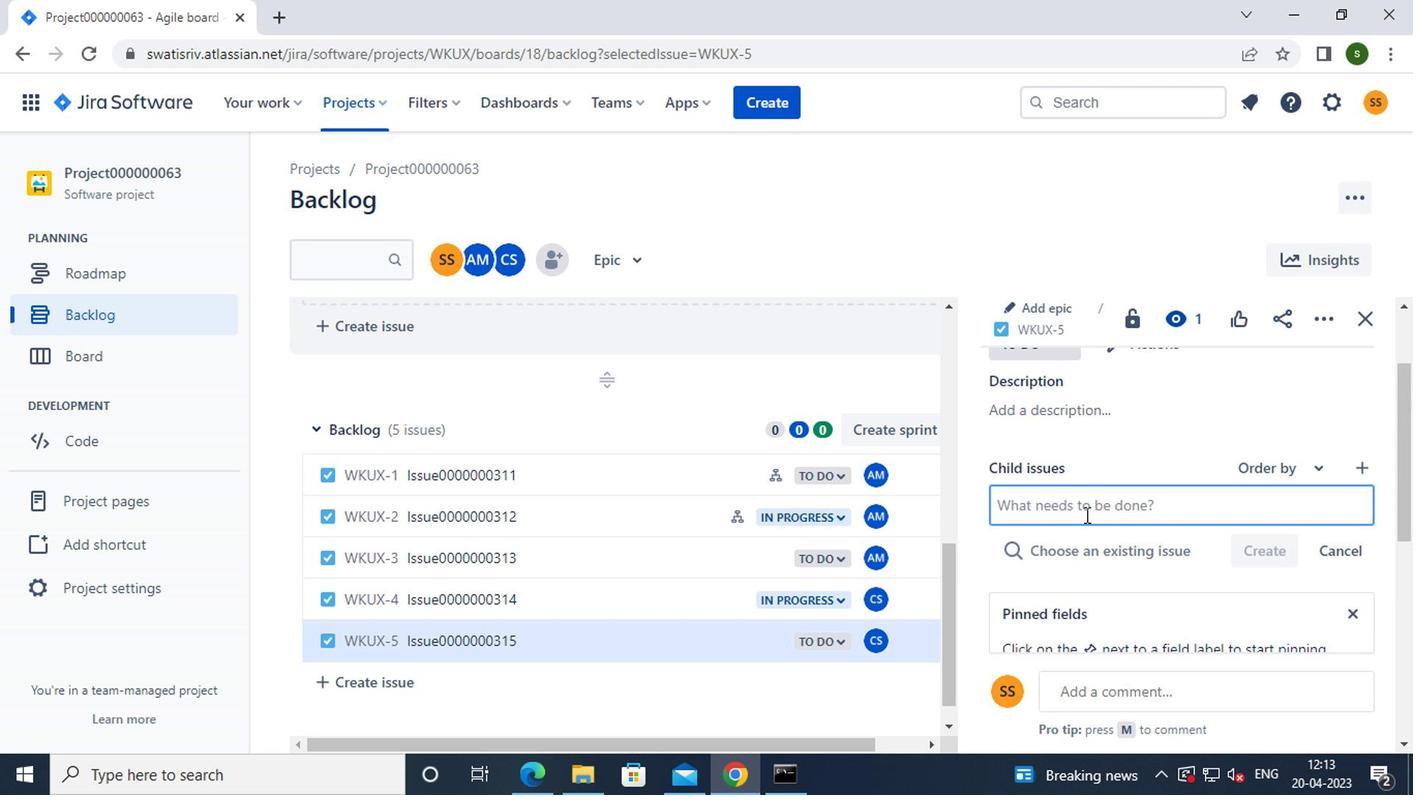 
Action: Mouse moved to (1088, 516)
Screenshot: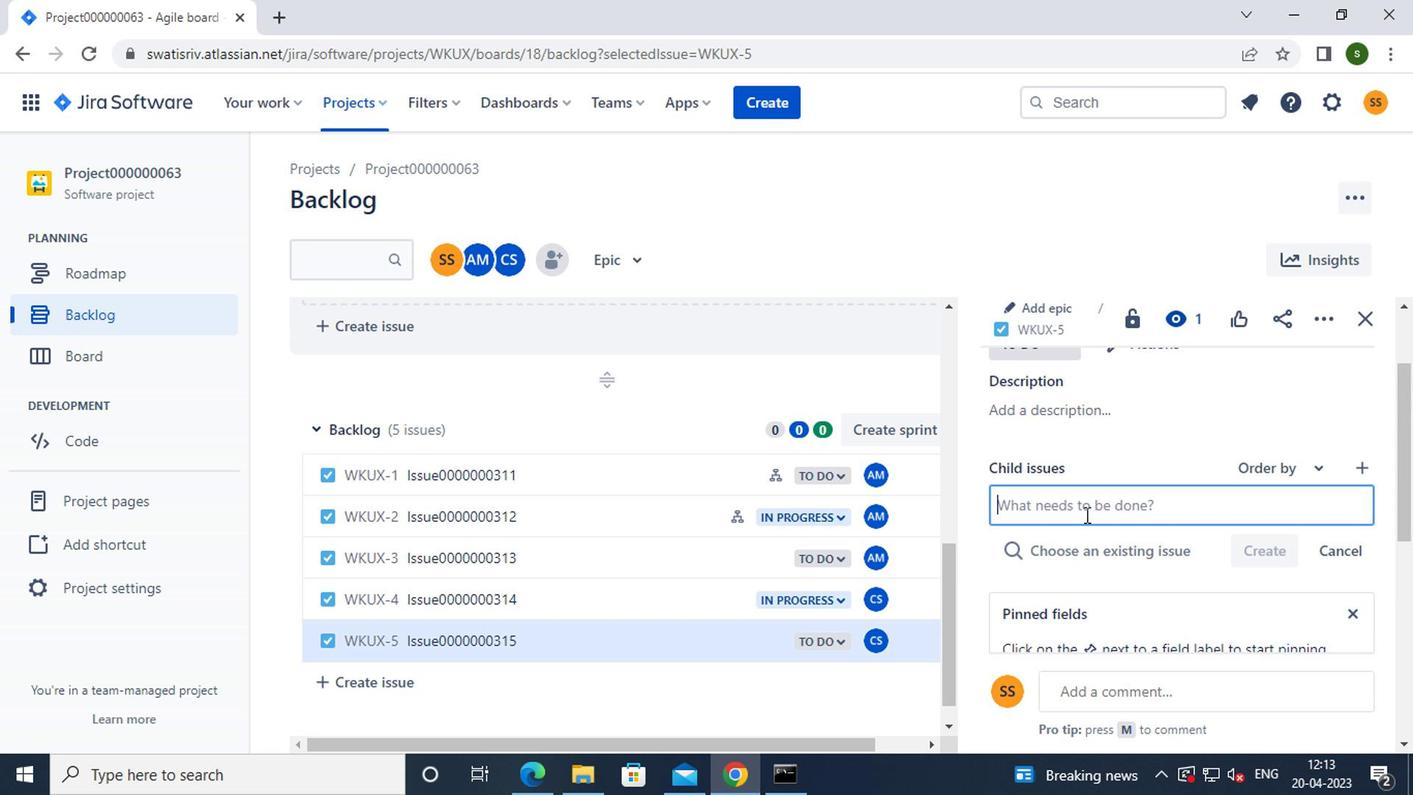 
Action: Key pressed <Key.caps_lock>c<Key.caps_lock>hild<Key.caps_lock>i<Key.caps_lock>ssue0000000629
Screenshot: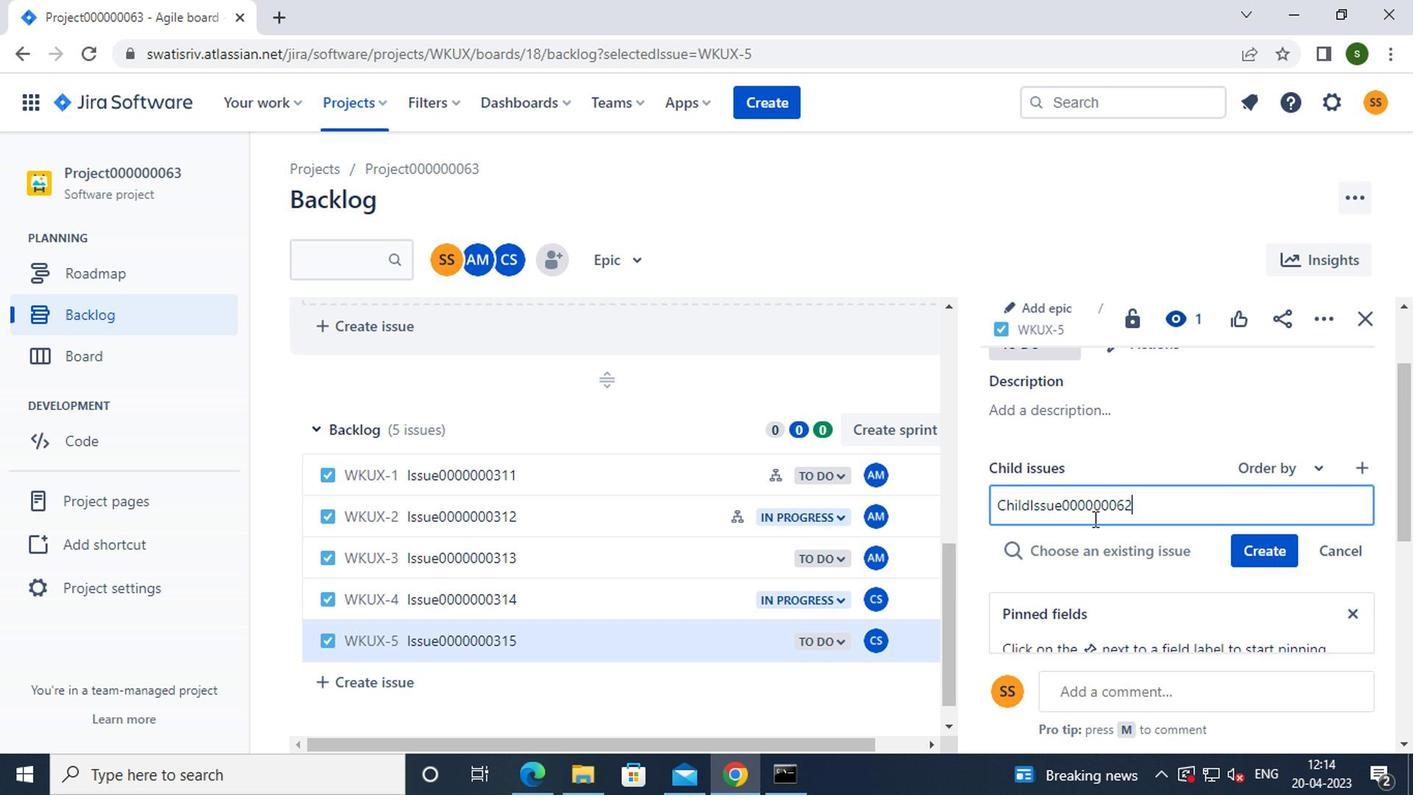 
Action: Mouse moved to (1273, 534)
Screenshot: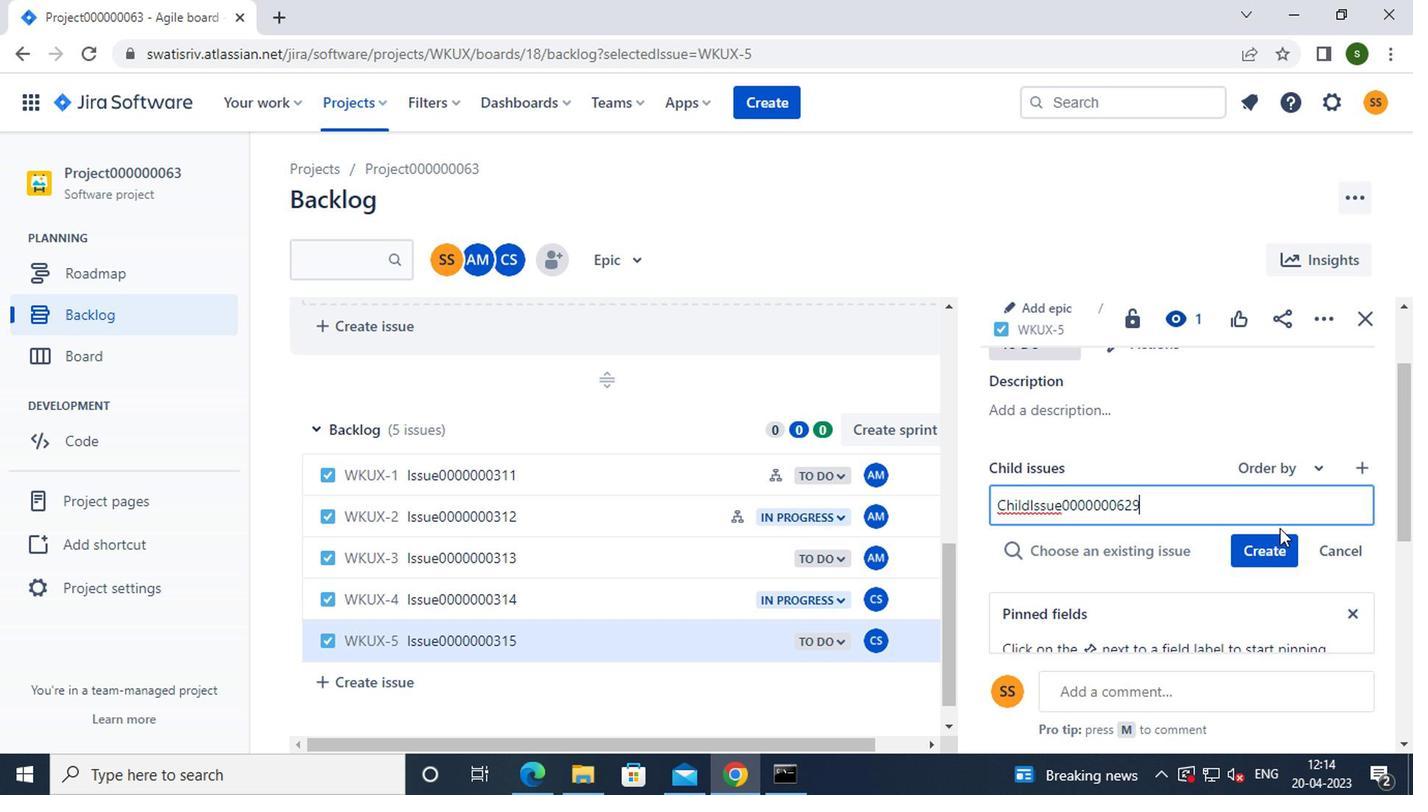 
Action: Mouse pressed left at (1273, 534)
Screenshot: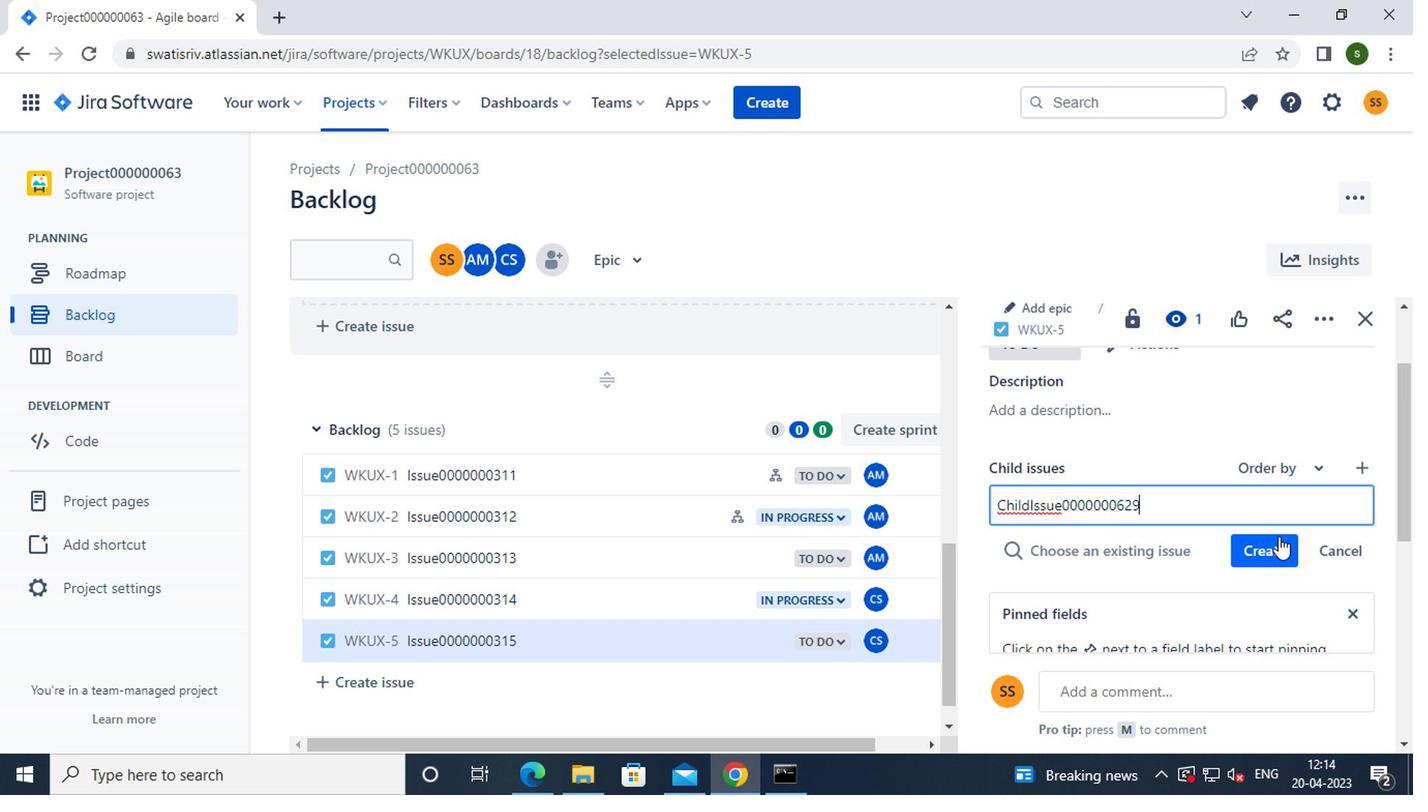 
Action: Mouse moved to (978, 612)
Screenshot: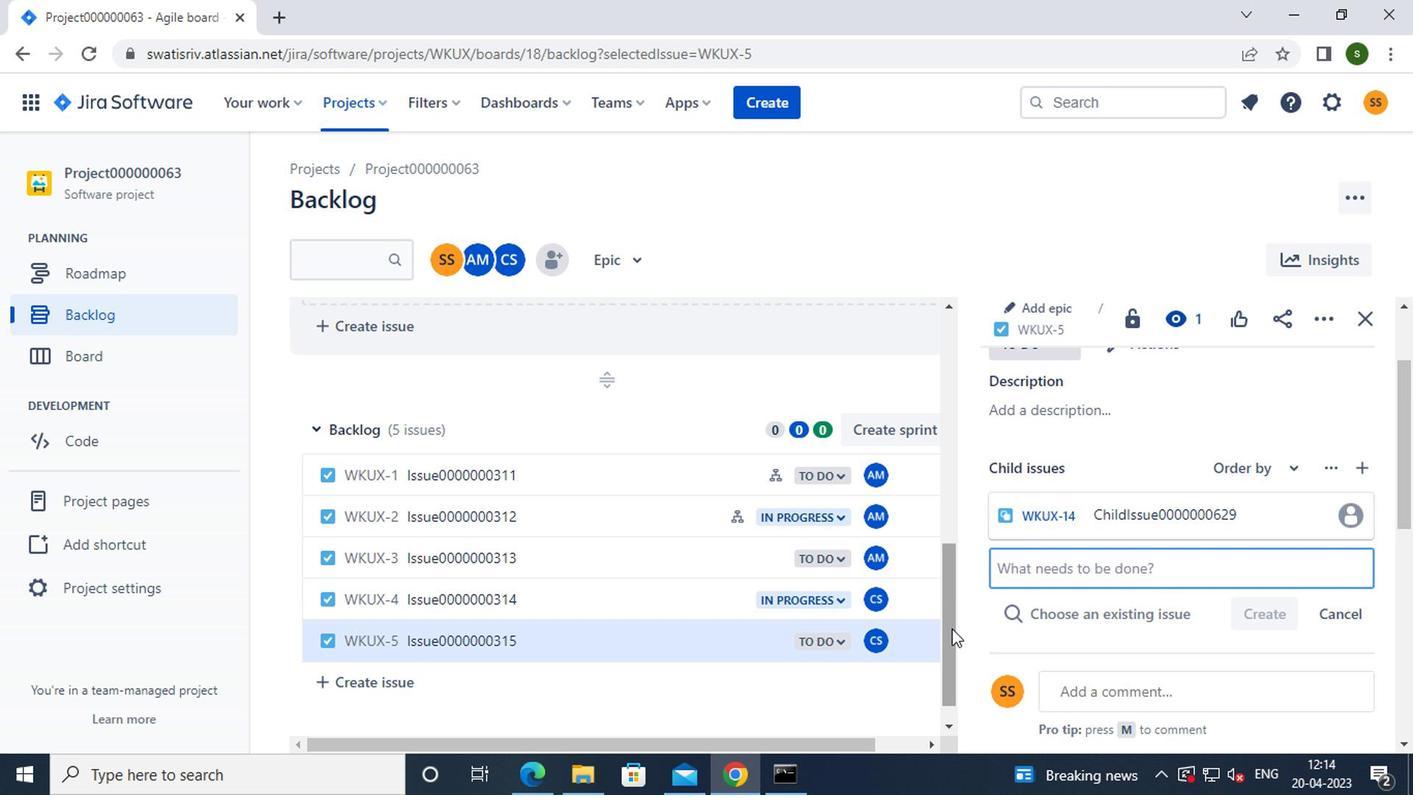 
Action: Key pressed <Key.f8>
Screenshot: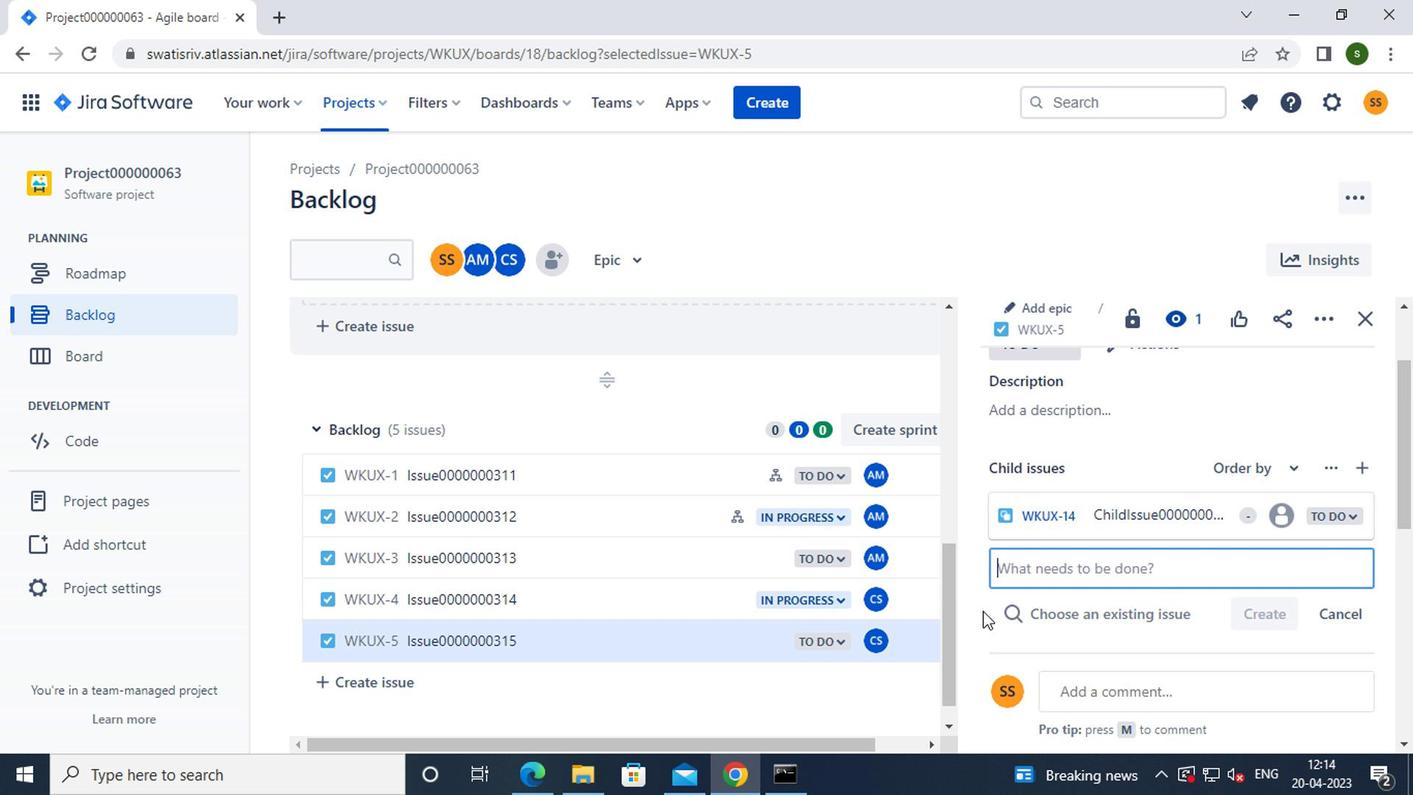 
